 Task: Find connections with filter location Lancing with filter topic #covid19with filter profile language Spanish with filter current company M Moser Associates with filter school Barkatullah Vishwavidyalaya with filter industry Chiropractors with filter service category Computer Networking with filter keywords title Camera Operator
Action: Mouse moved to (599, 57)
Screenshot: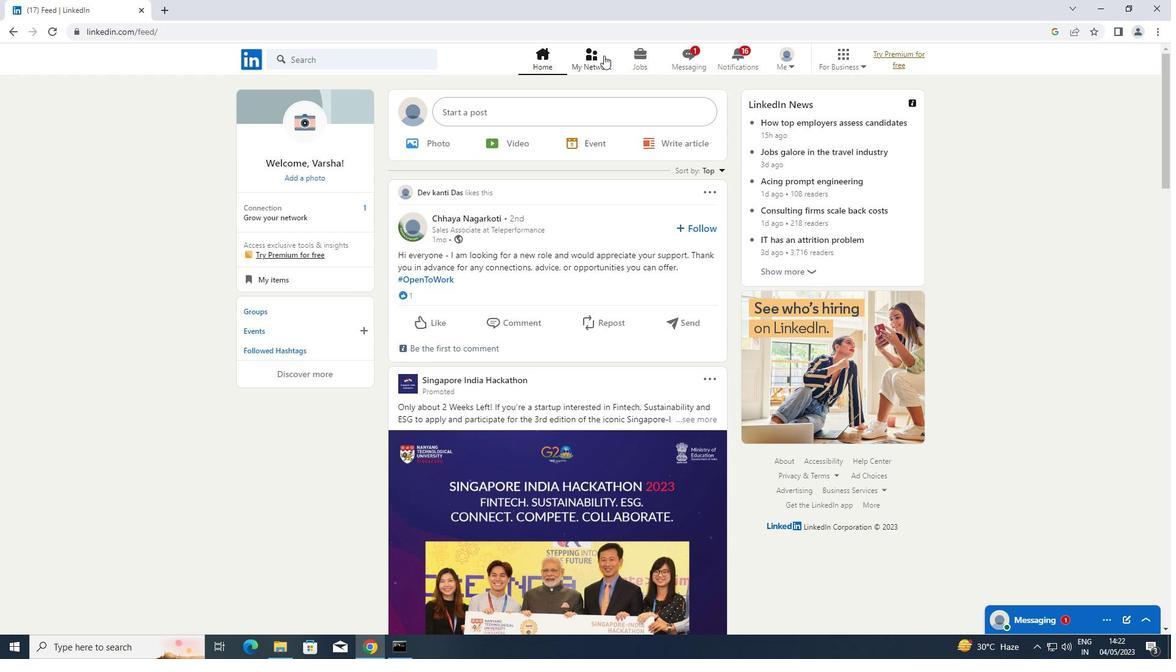 
Action: Mouse pressed left at (599, 57)
Screenshot: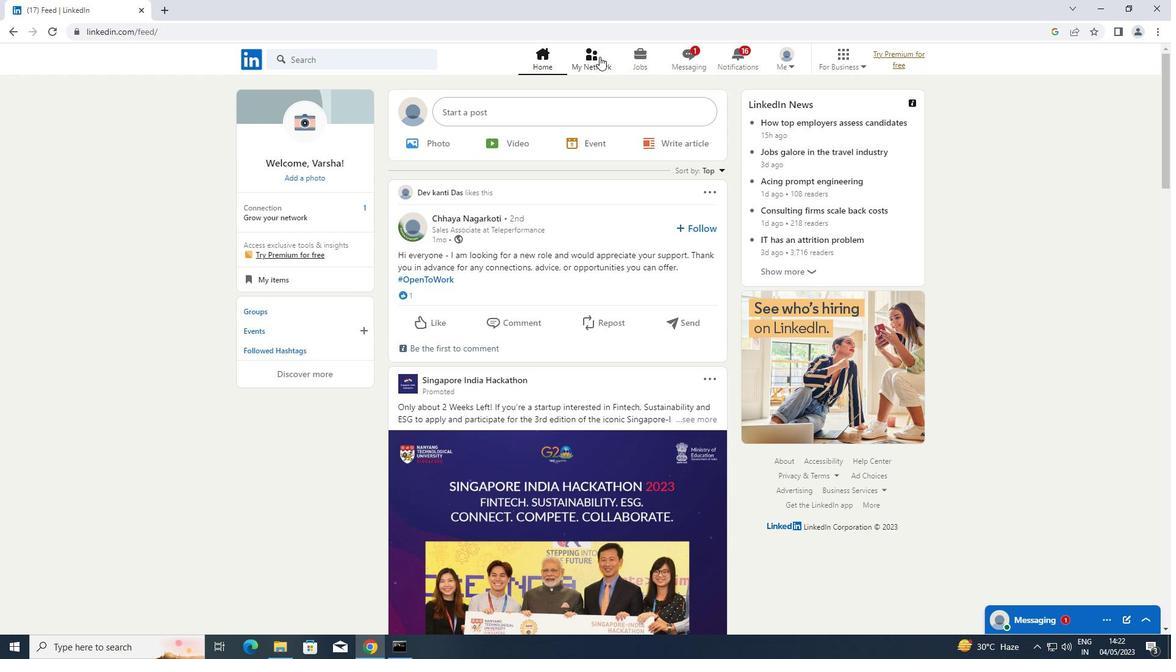 
Action: Mouse moved to (313, 124)
Screenshot: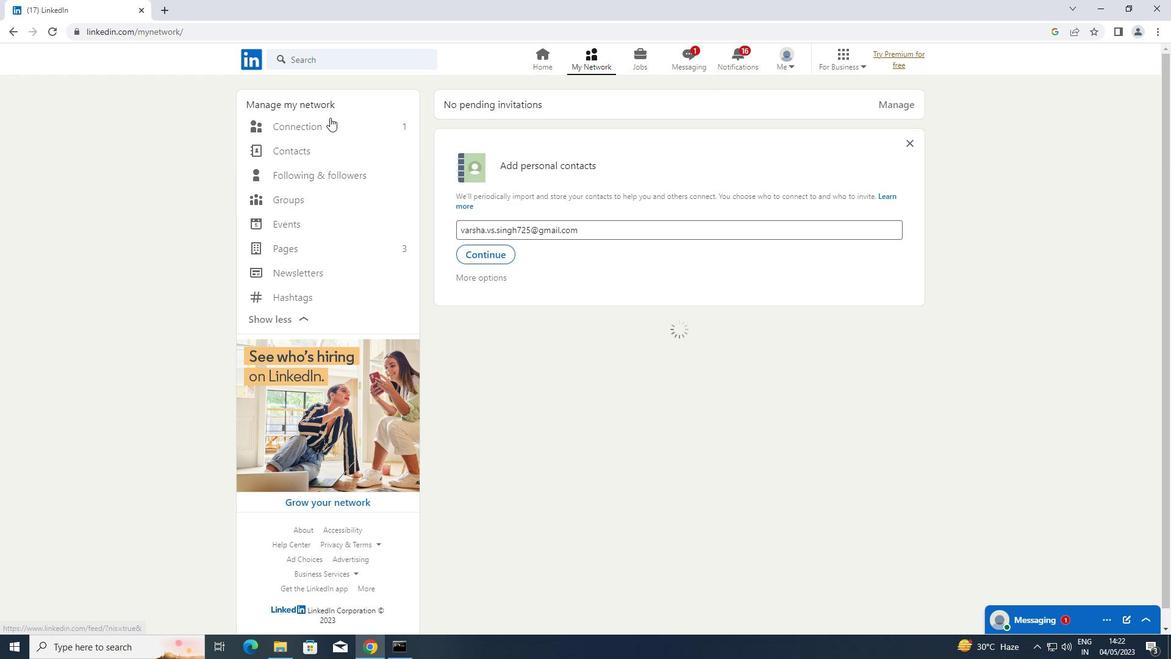 
Action: Mouse pressed left at (313, 124)
Screenshot: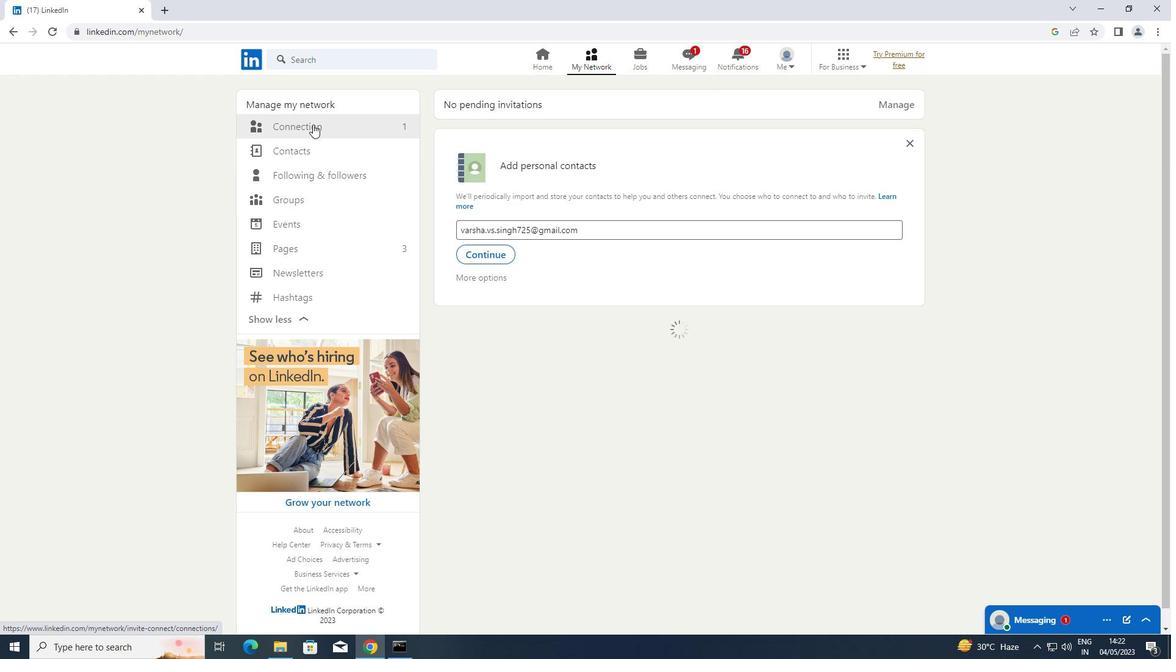 
Action: Mouse moved to (680, 126)
Screenshot: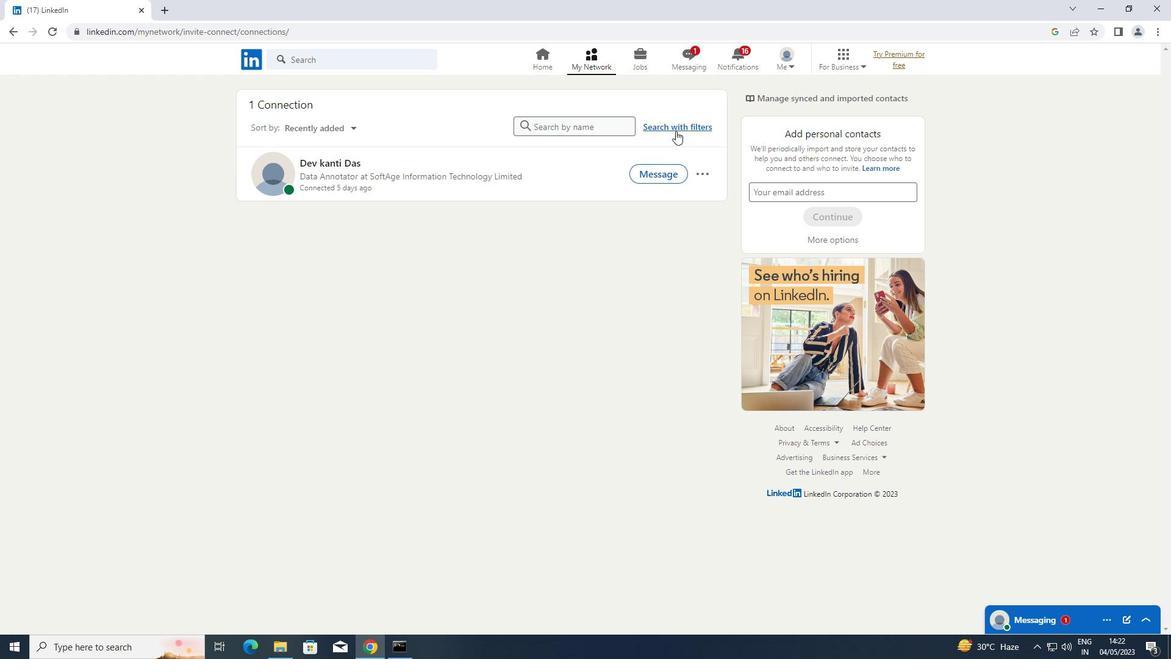 
Action: Mouse pressed left at (680, 126)
Screenshot: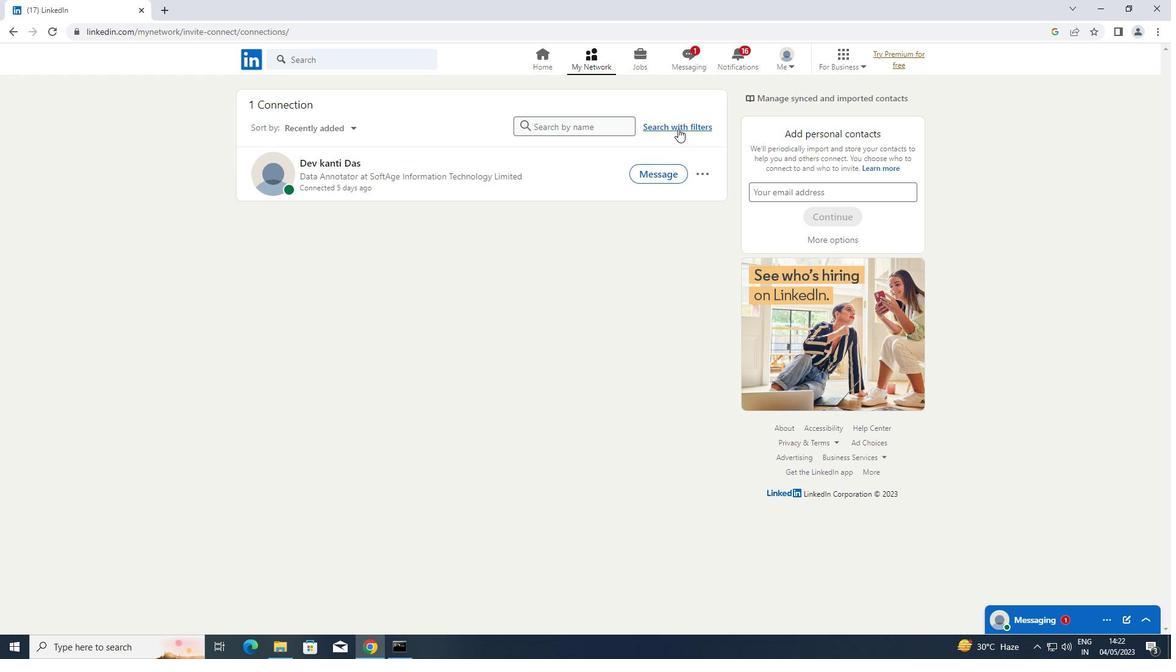 
Action: Mouse moved to (616, 86)
Screenshot: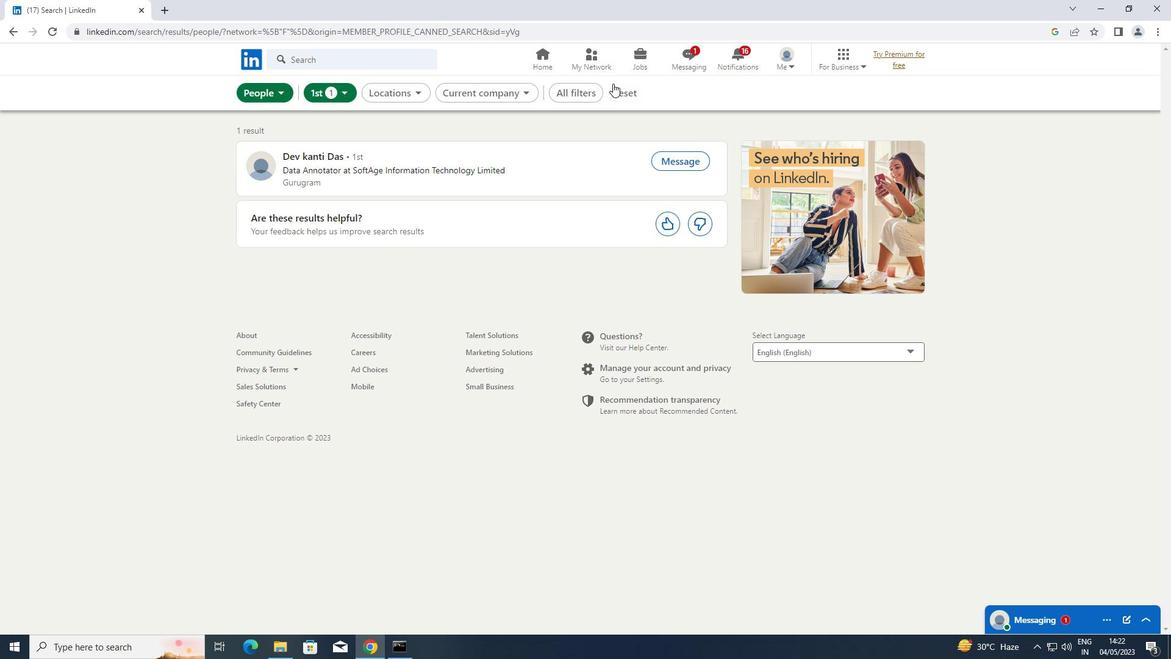 
Action: Mouse pressed left at (616, 86)
Screenshot: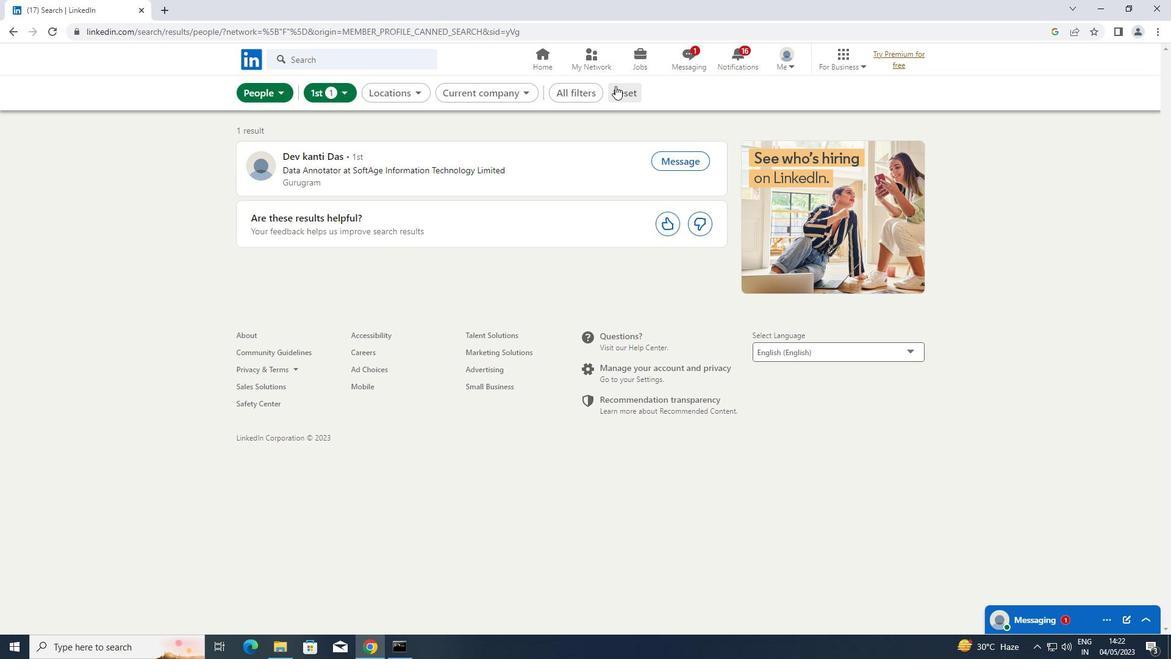 
Action: Mouse moved to (605, 90)
Screenshot: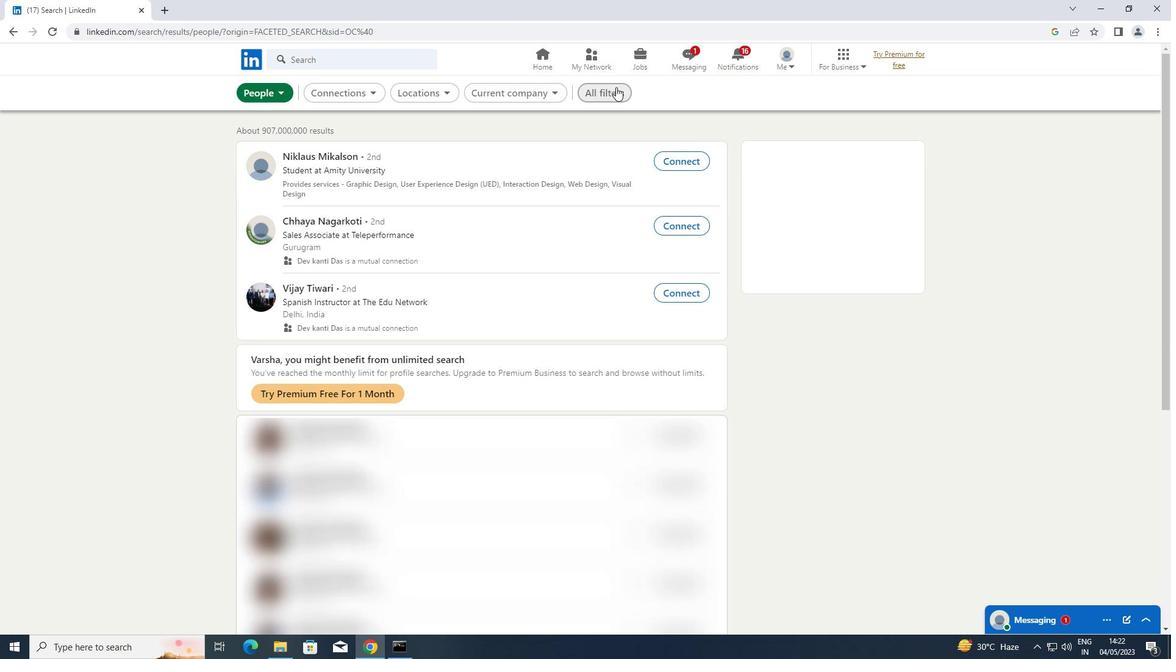 
Action: Mouse pressed left at (605, 90)
Screenshot: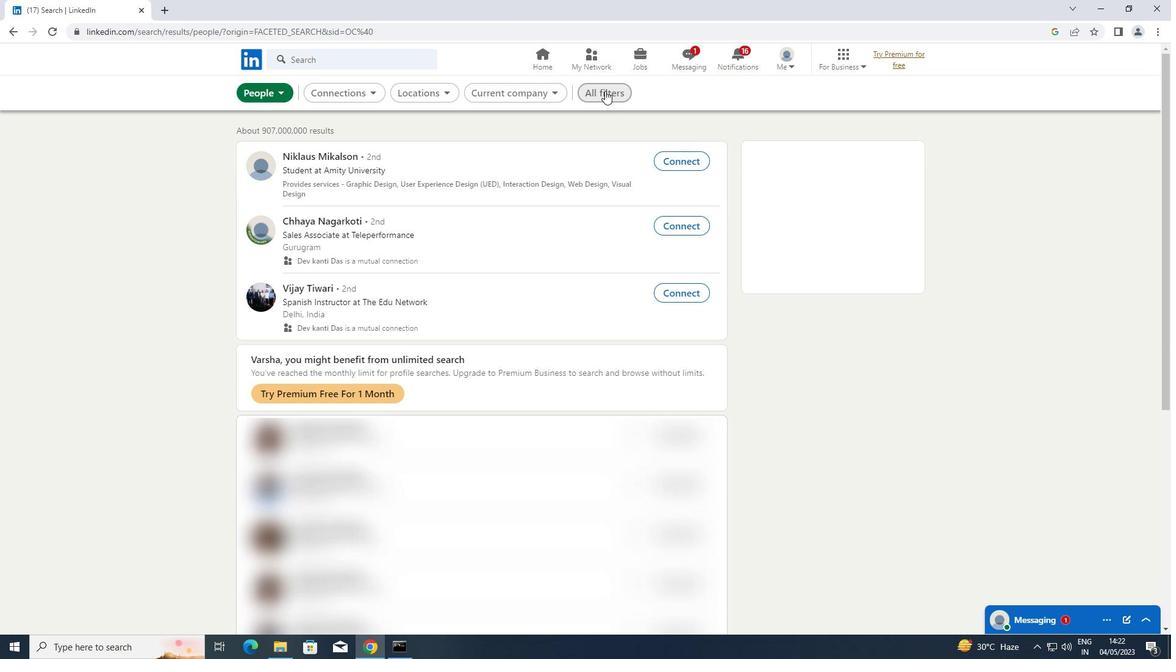 
Action: Mouse moved to (962, 325)
Screenshot: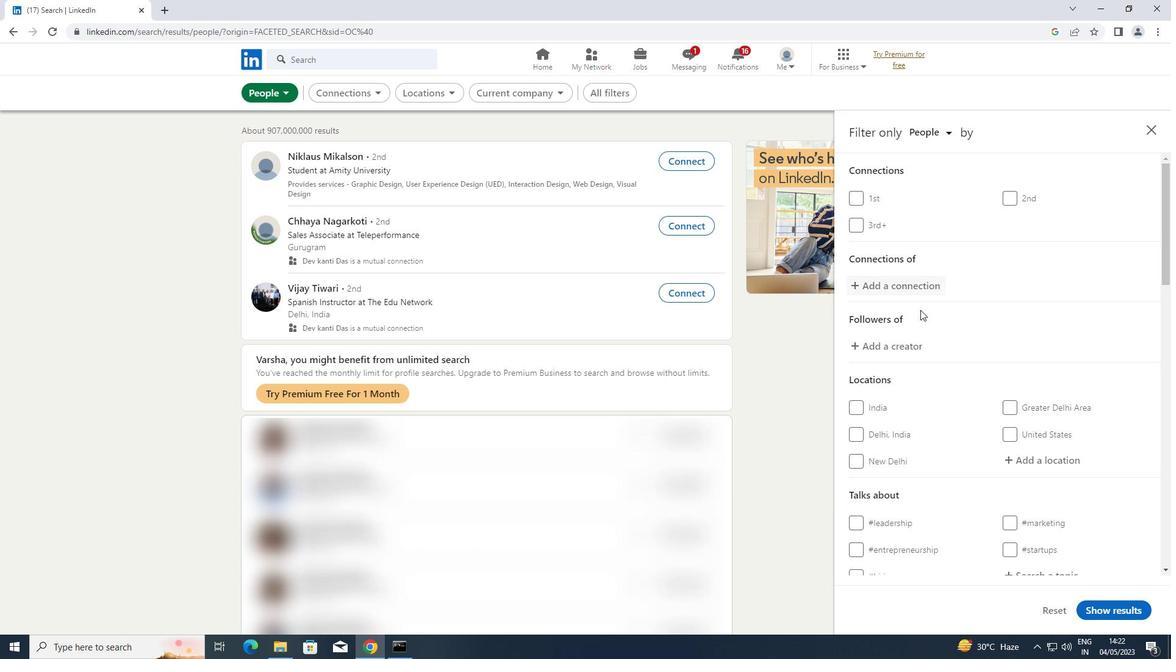 
Action: Mouse scrolled (962, 325) with delta (0, 0)
Screenshot: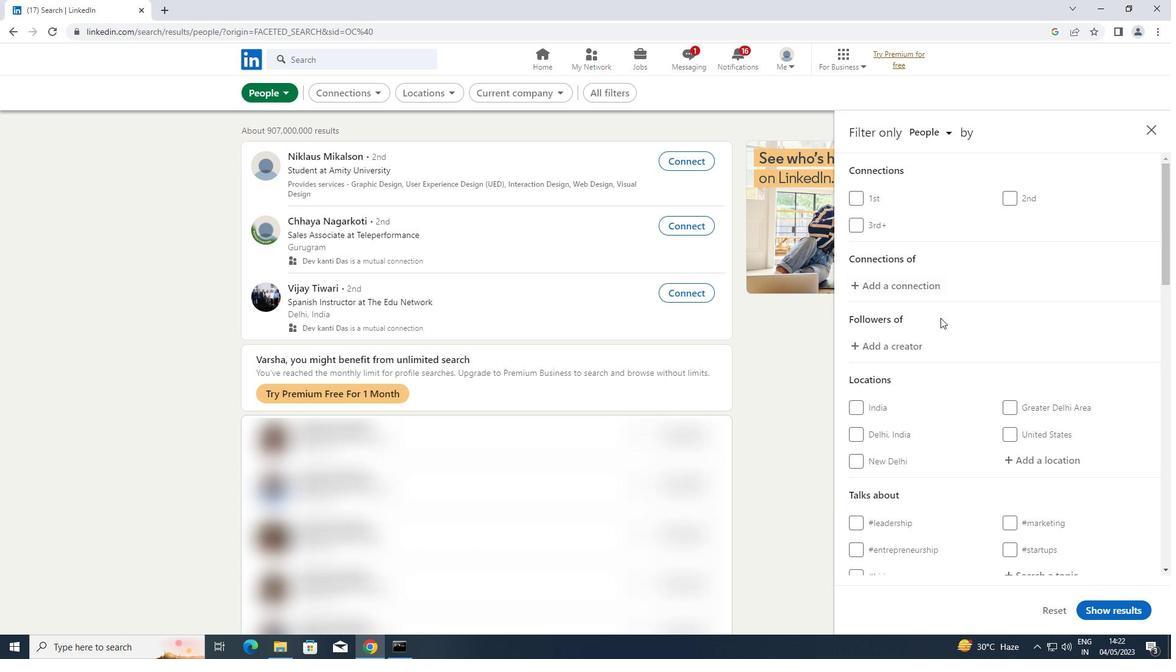 
Action: Mouse scrolled (962, 325) with delta (0, 0)
Screenshot: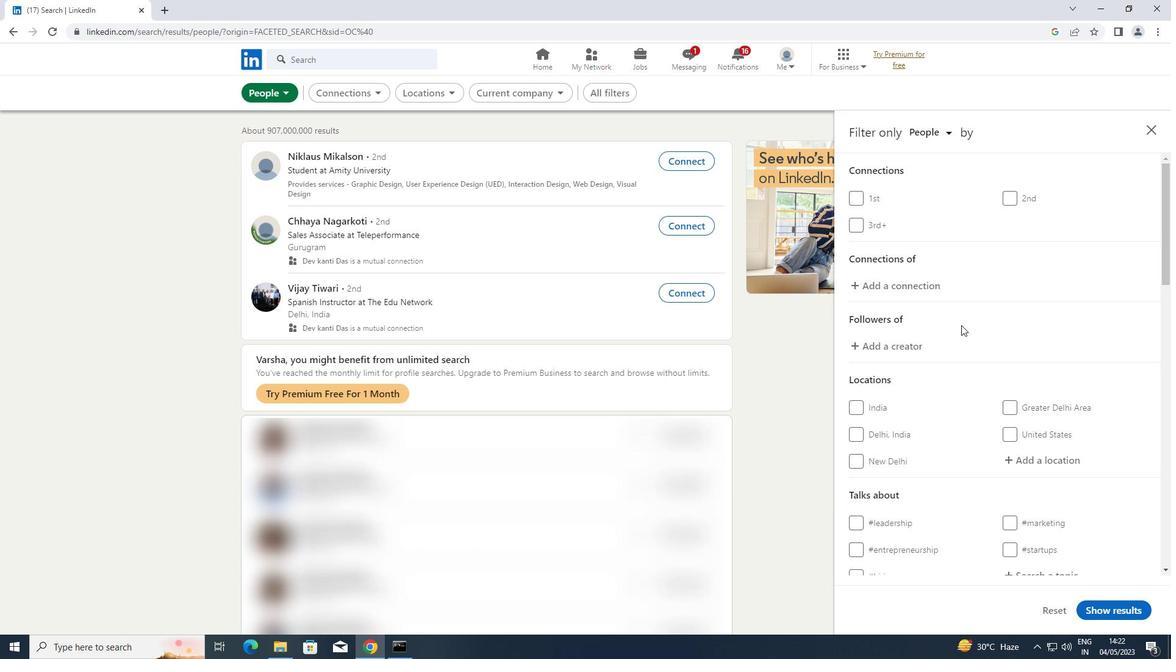 
Action: Mouse moved to (1032, 337)
Screenshot: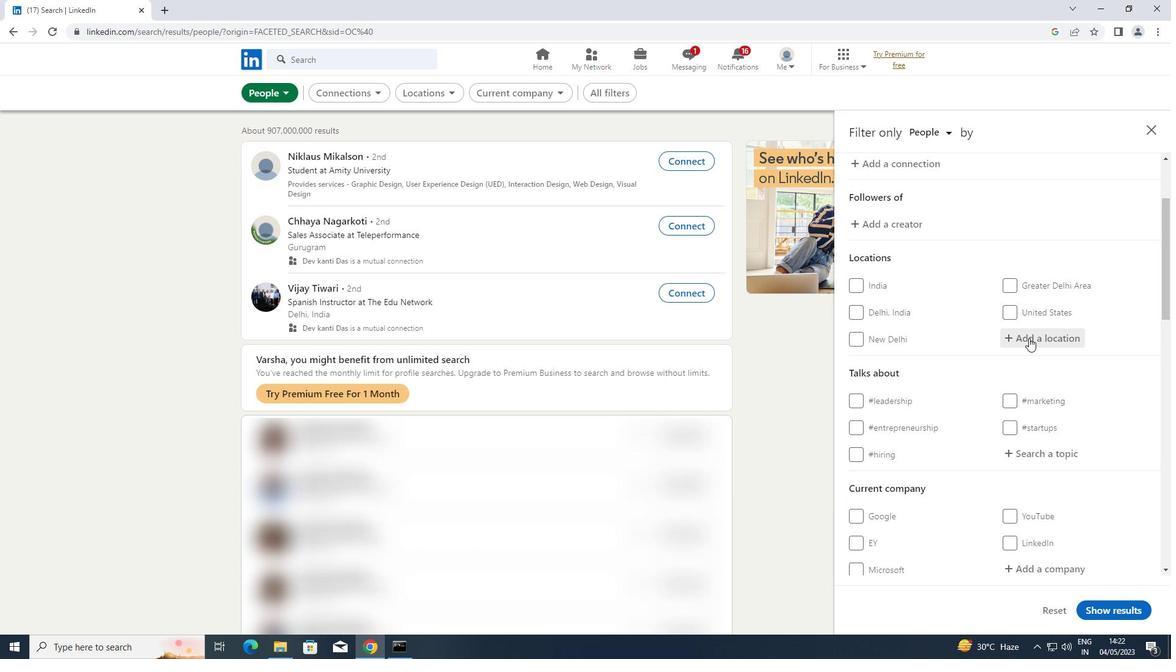 
Action: Mouse pressed left at (1032, 337)
Screenshot: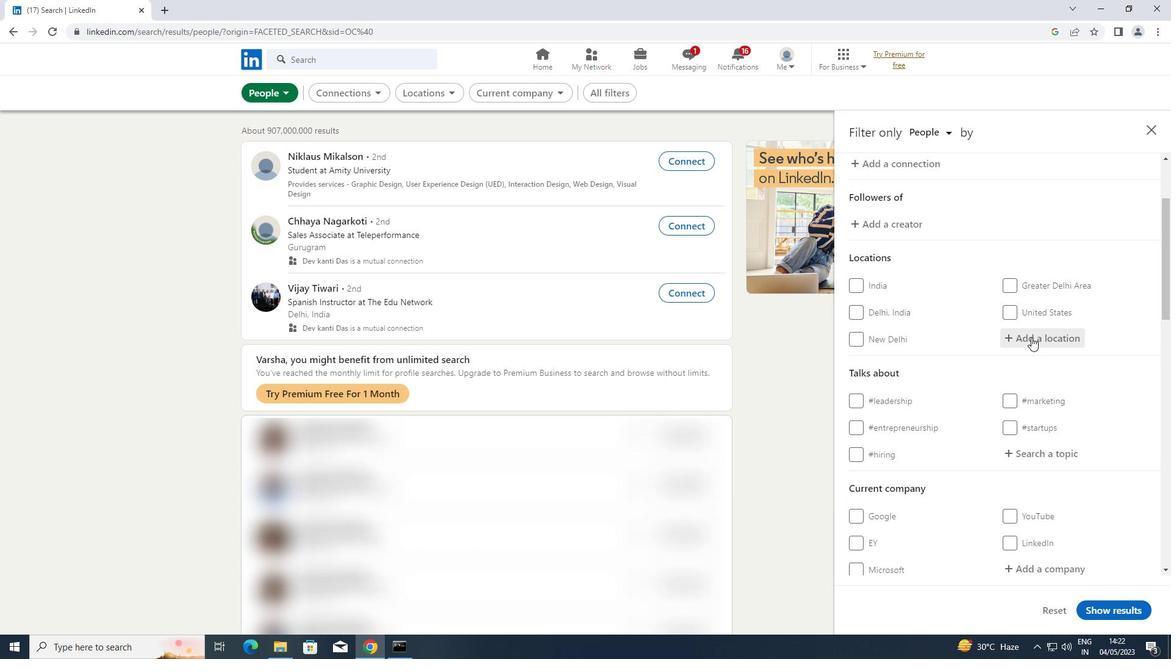 
Action: Key pressed <Key.shift>LANCING<Key.enter>
Screenshot: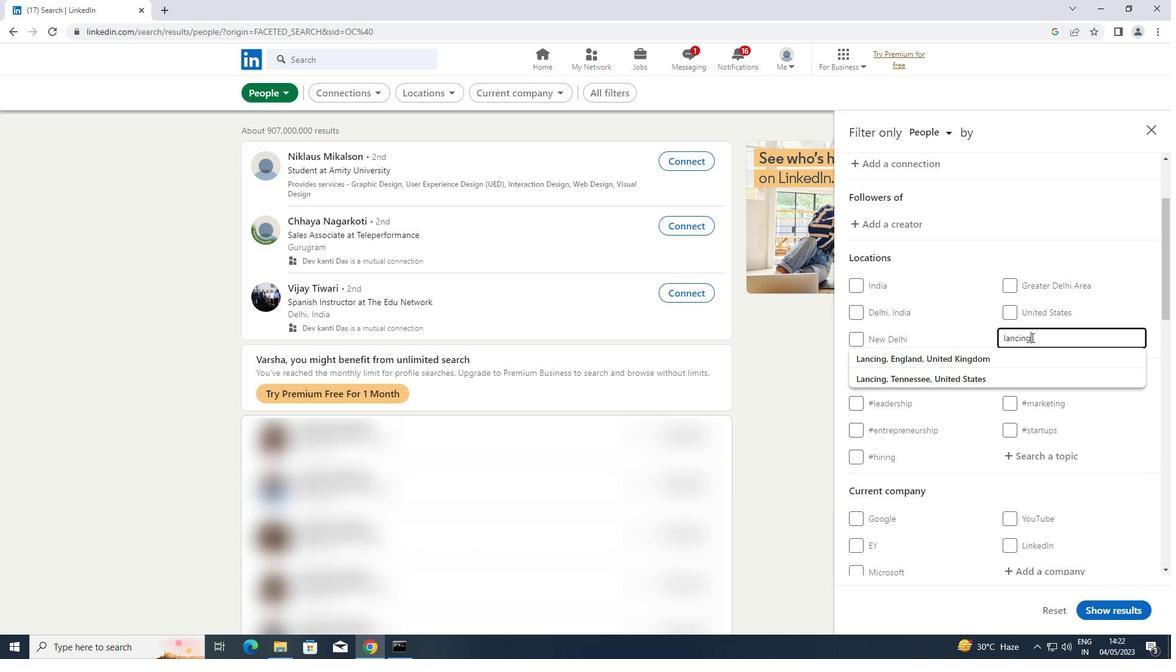 
Action: Mouse moved to (1049, 453)
Screenshot: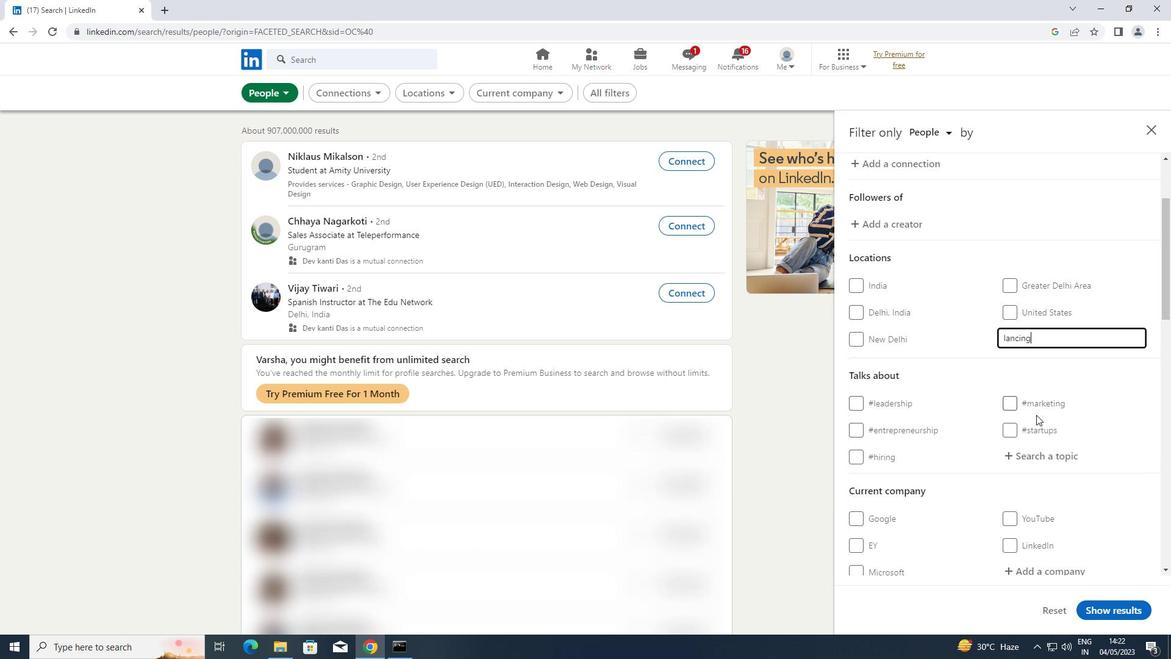 
Action: Mouse pressed left at (1049, 453)
Screenshot: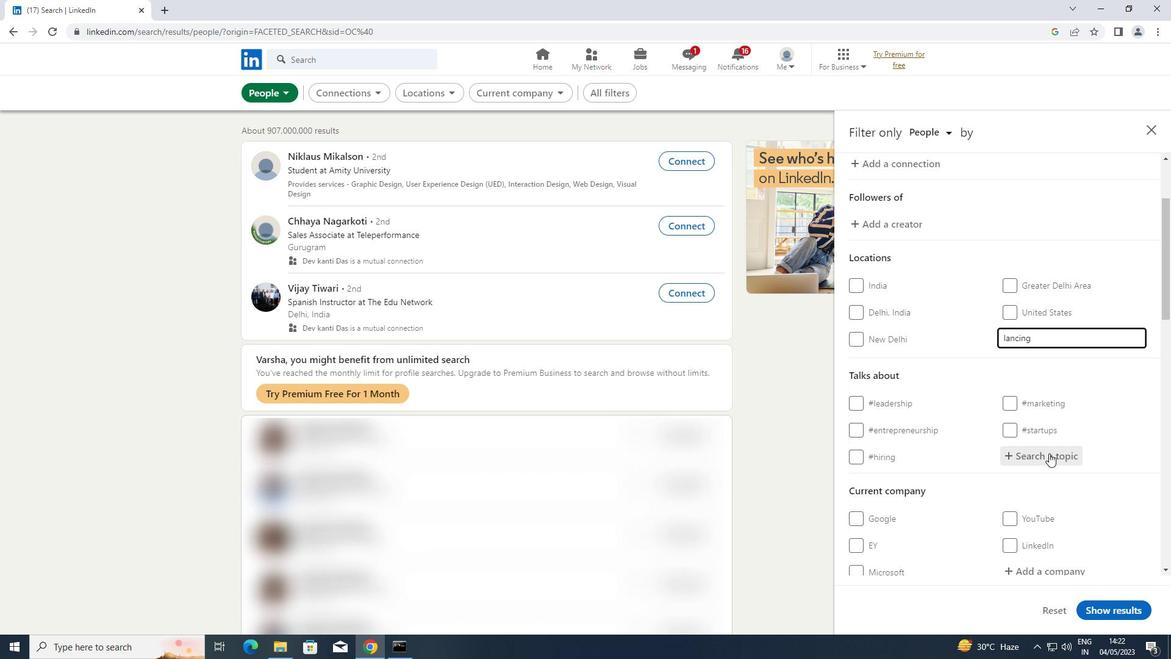 
Action: Key pressed COVID19
Screenshot: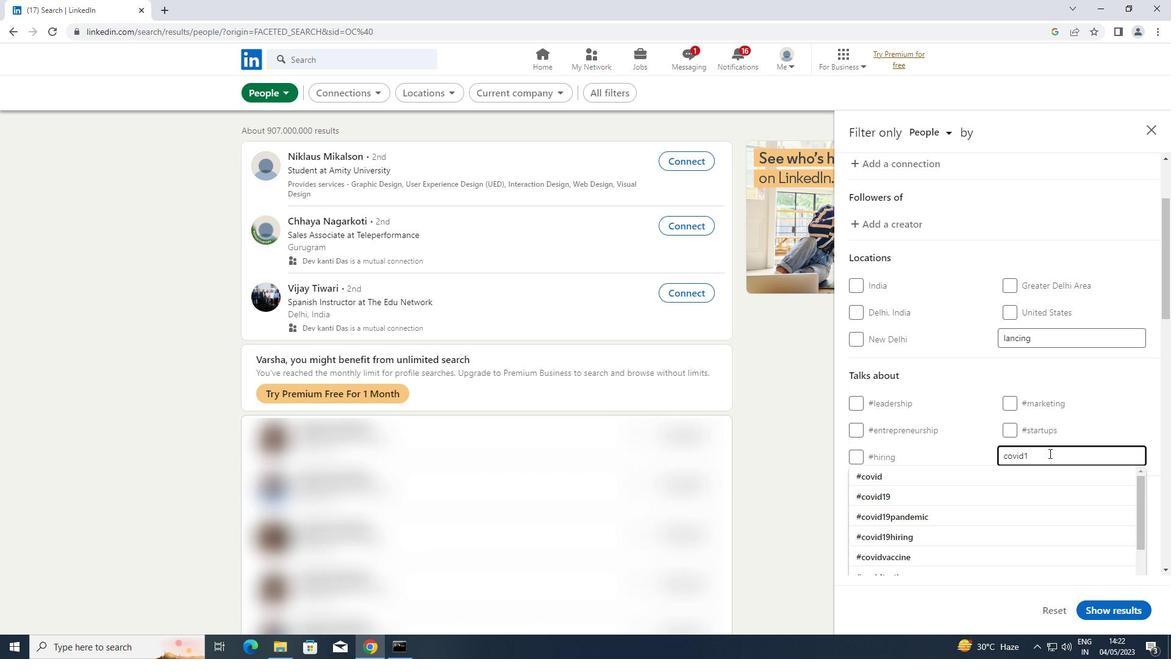 
Action: Mouse moved to (931, 477)
Screenshot: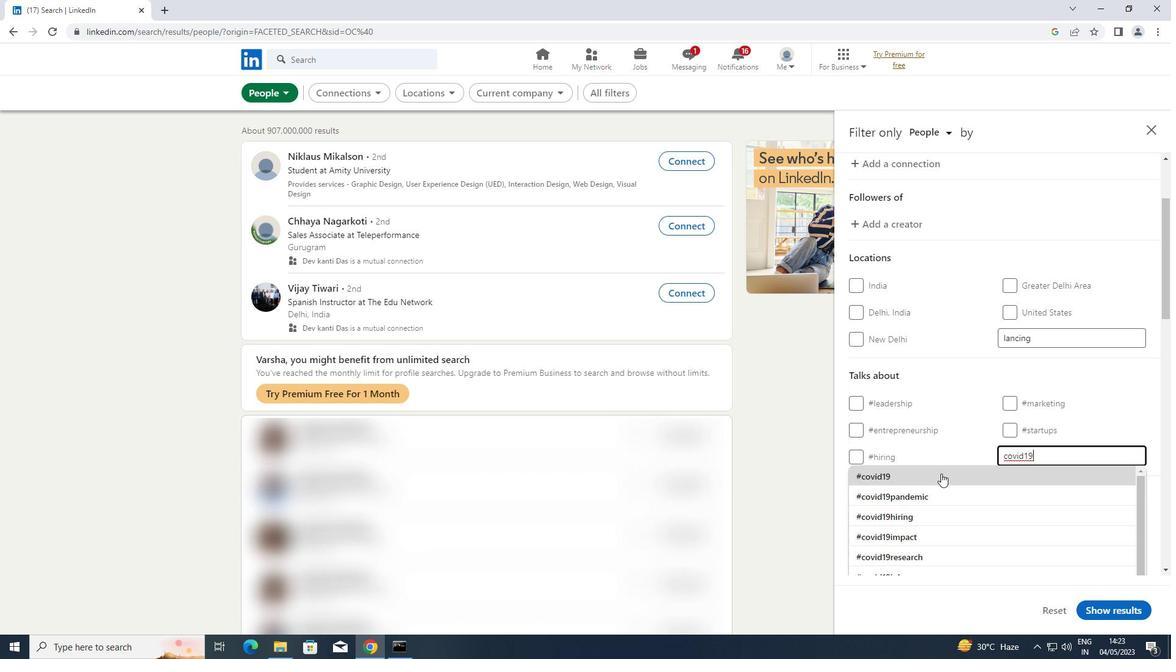 
Action: Mouse pressed left at (931, 477)
Screenshot: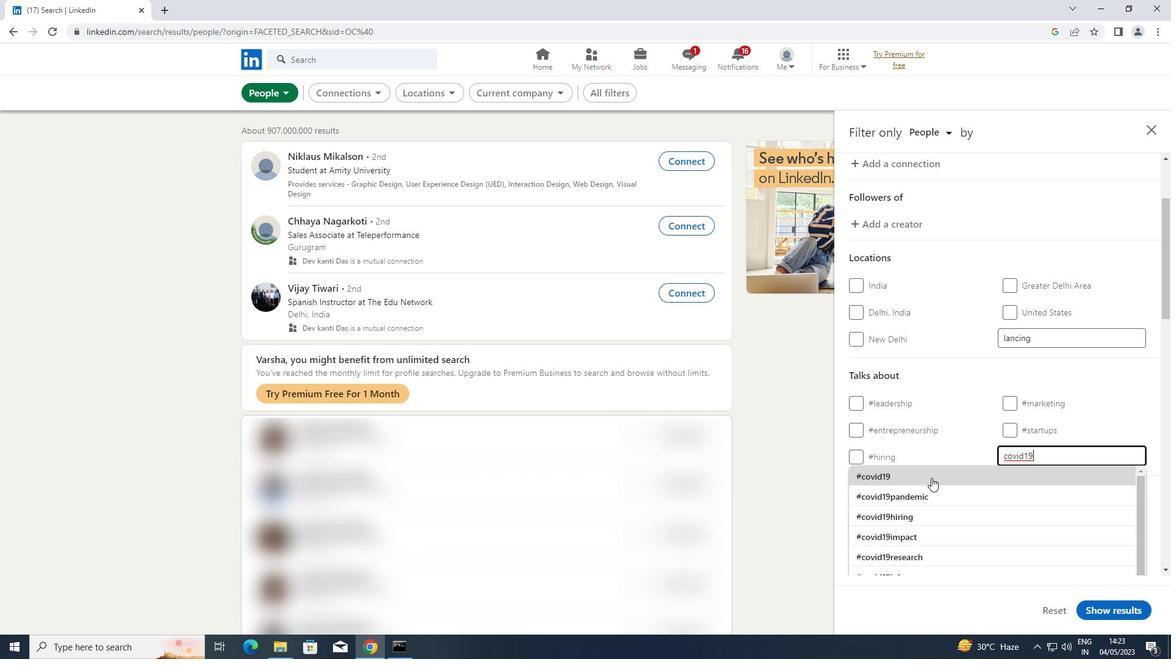 
Action: Mouse scrolled (931, 477) with delta (0, 0)
Screenshot: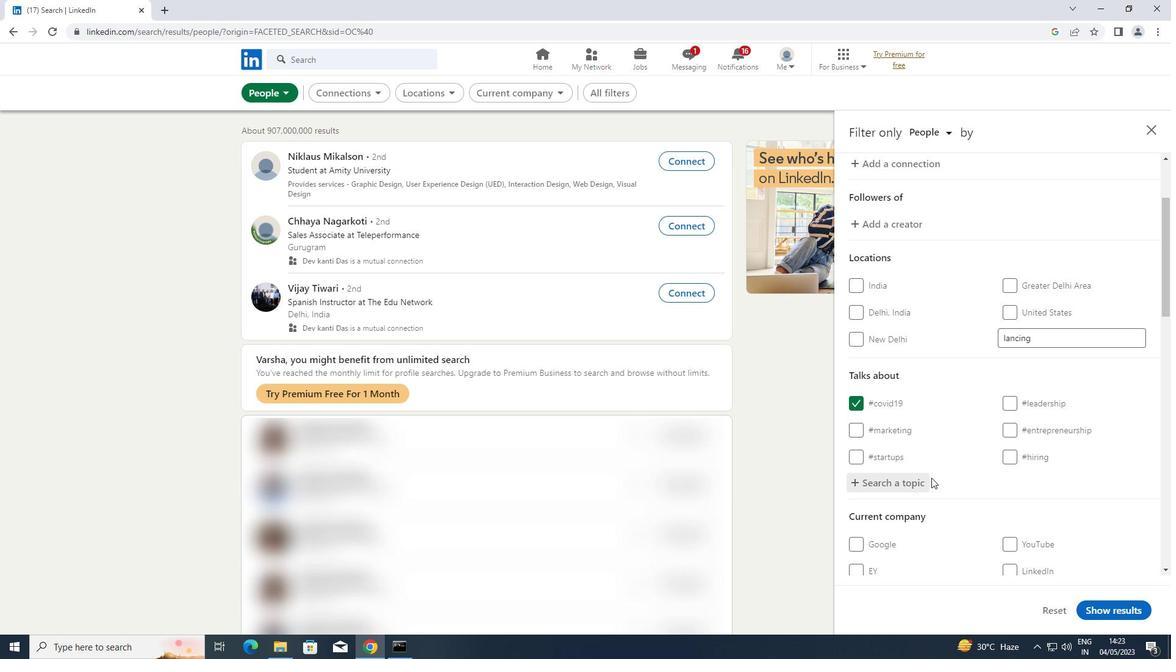 
Action: Mouse scrolled (931, 477) with delta (0, 0)
Screenshot: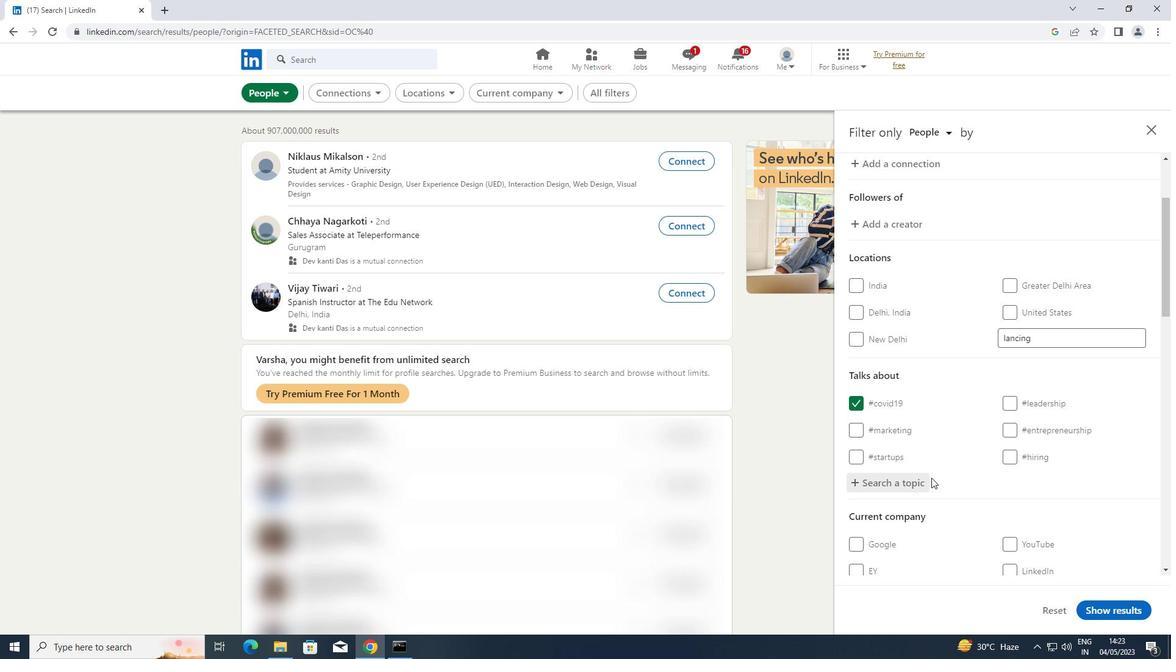 
Action: Mouse scrolled (931, 477) with delta (0, 0)
Screenshot: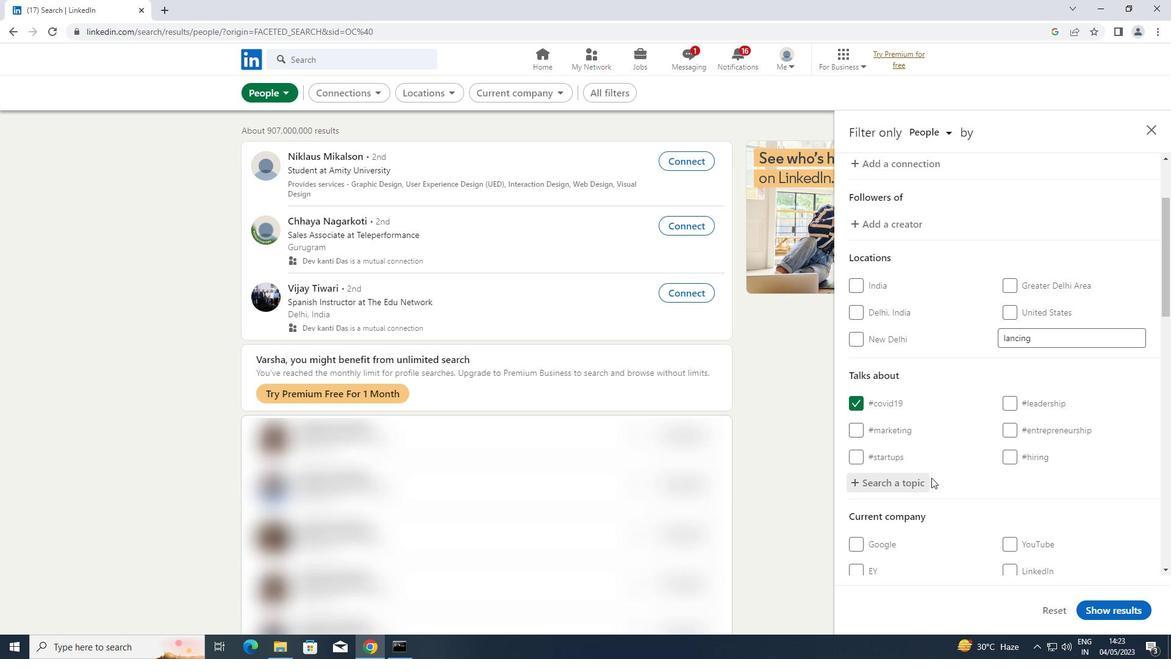 
Action: Mouse scrolled (931, 477) with delta (0, 0)
Screenshot: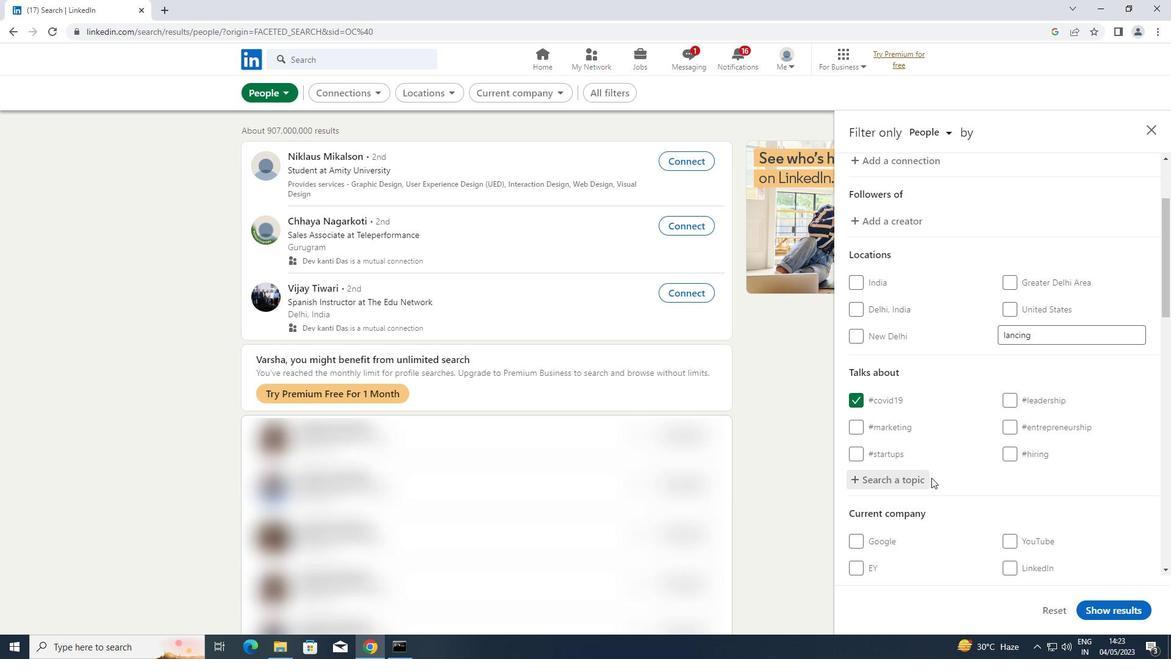 
Action: Mouse scrolled (931, 477) with delta (0, 0)
Screenshot: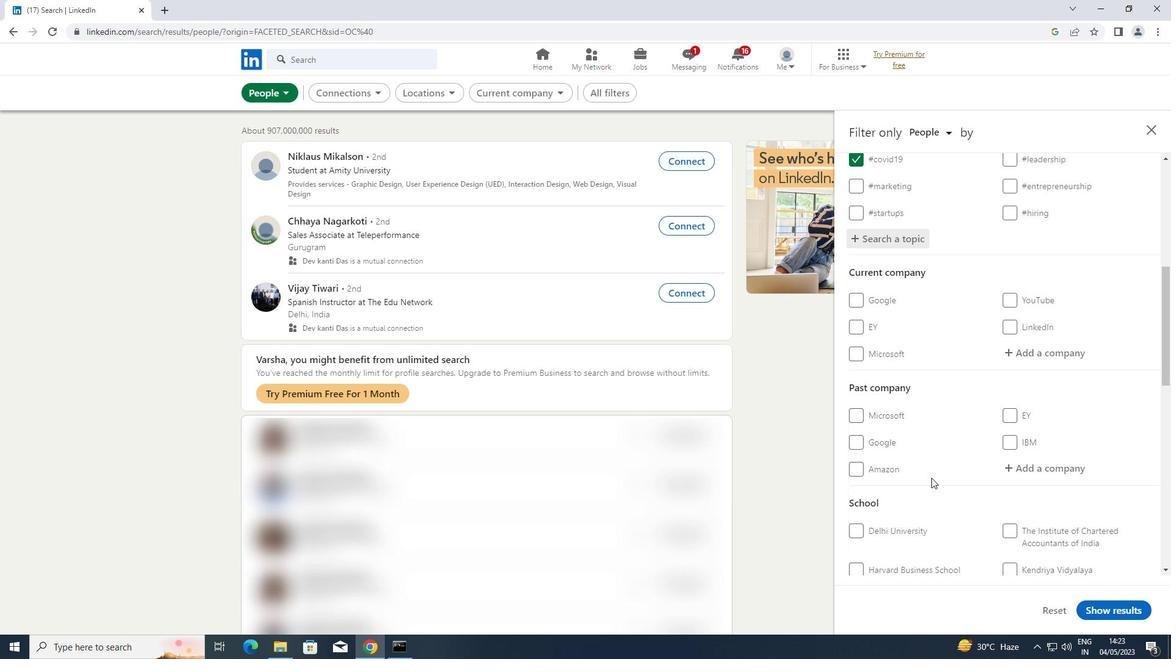 
Action: Mouse scrolled (931, 477) with delta (0, 0)
Screenshot: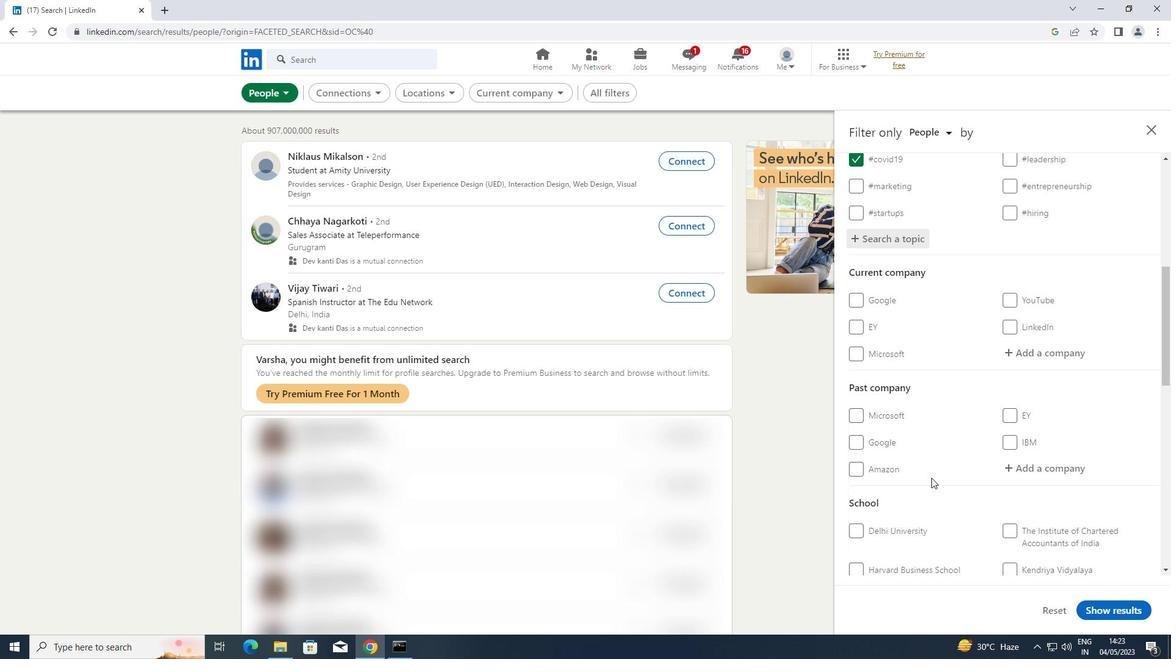 
Action: Mouse scrolled (931, 477) with delta (0, 0)
Screenshot: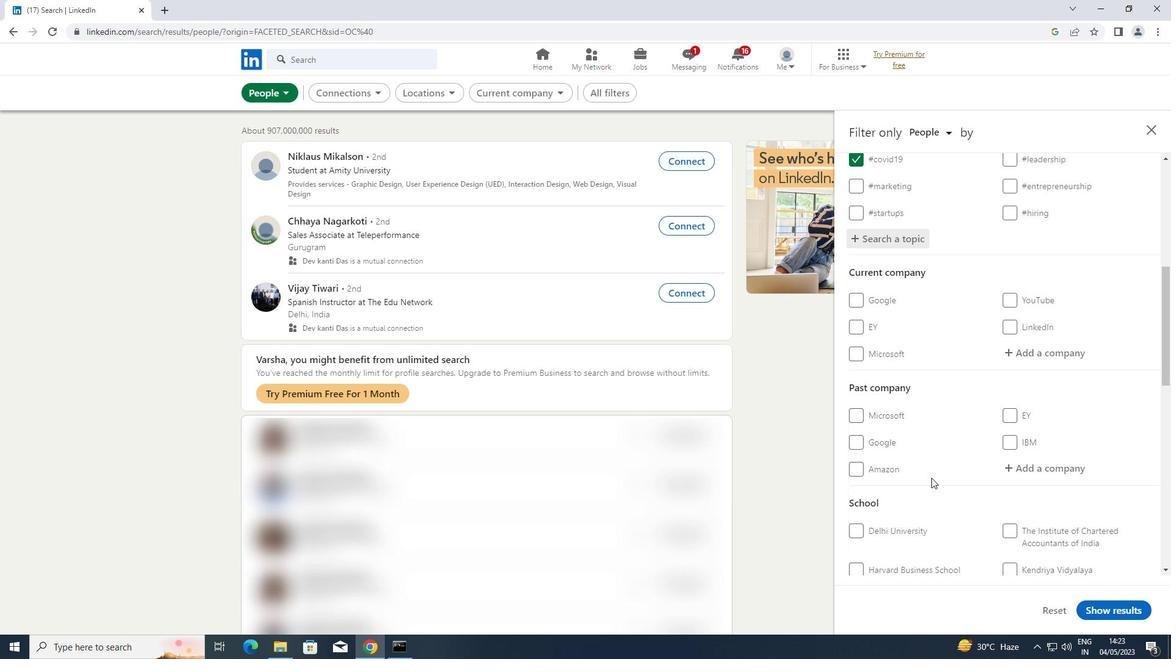 
Action: Mouse scrolled (931, 477) with delta (0, 0)
Screenshot: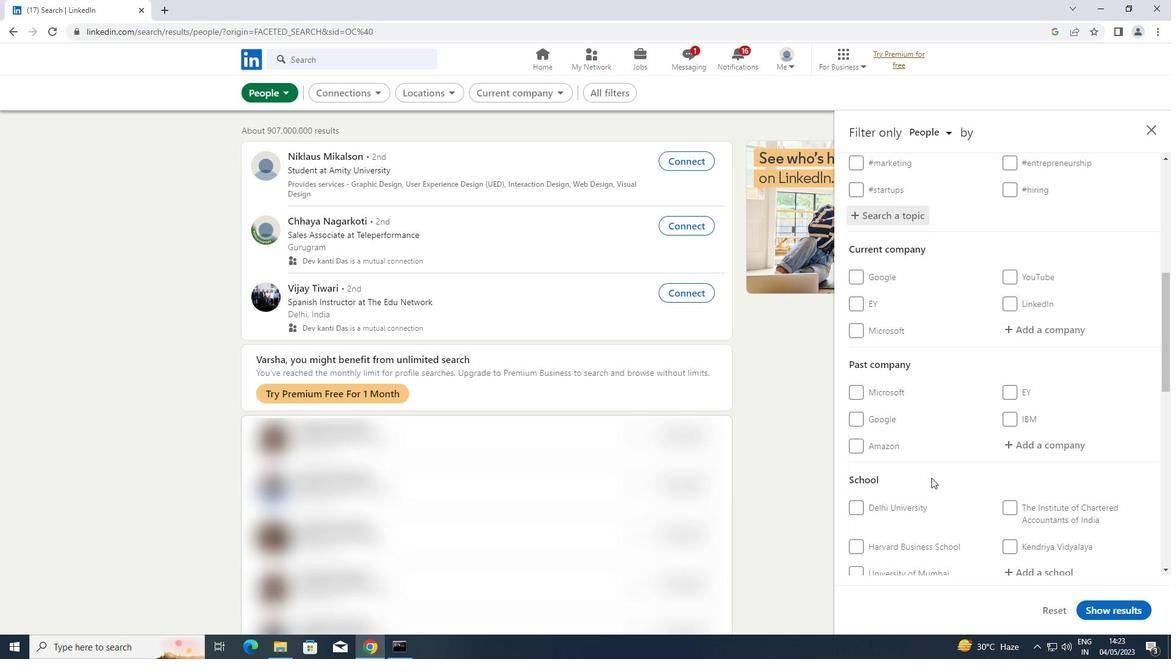 
Action: Mouse scrolled (931, 477) with delta (0, 0)
Screenshot: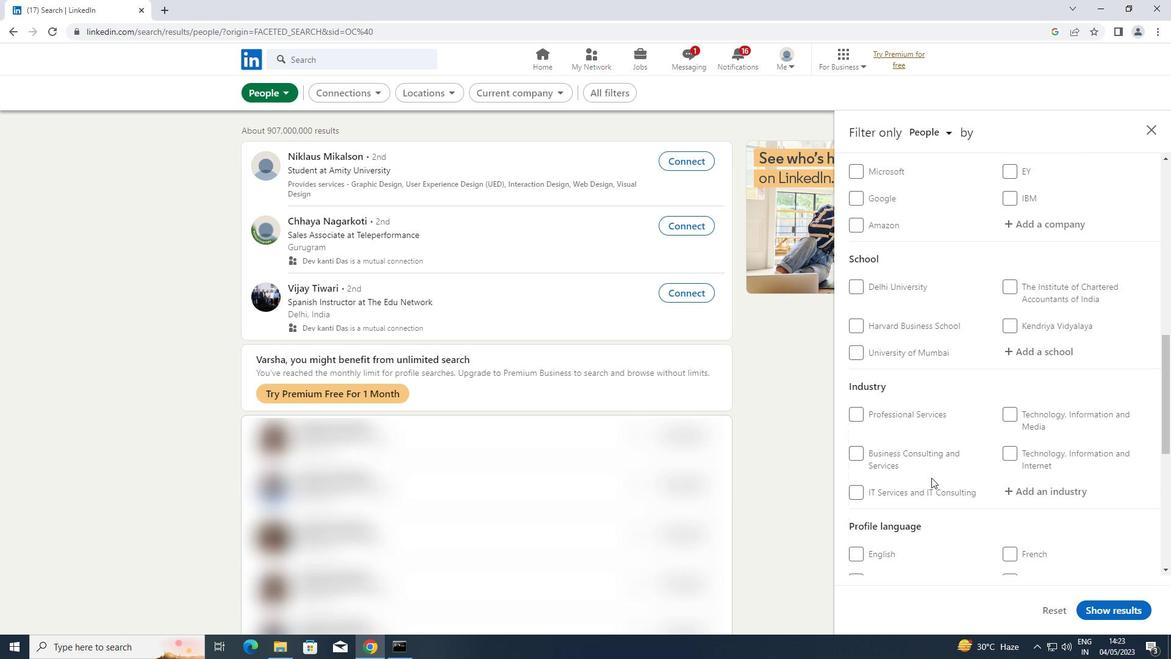 
Action: Mouse scrolled (931, 477) with delta (0, 0)
Screenshot: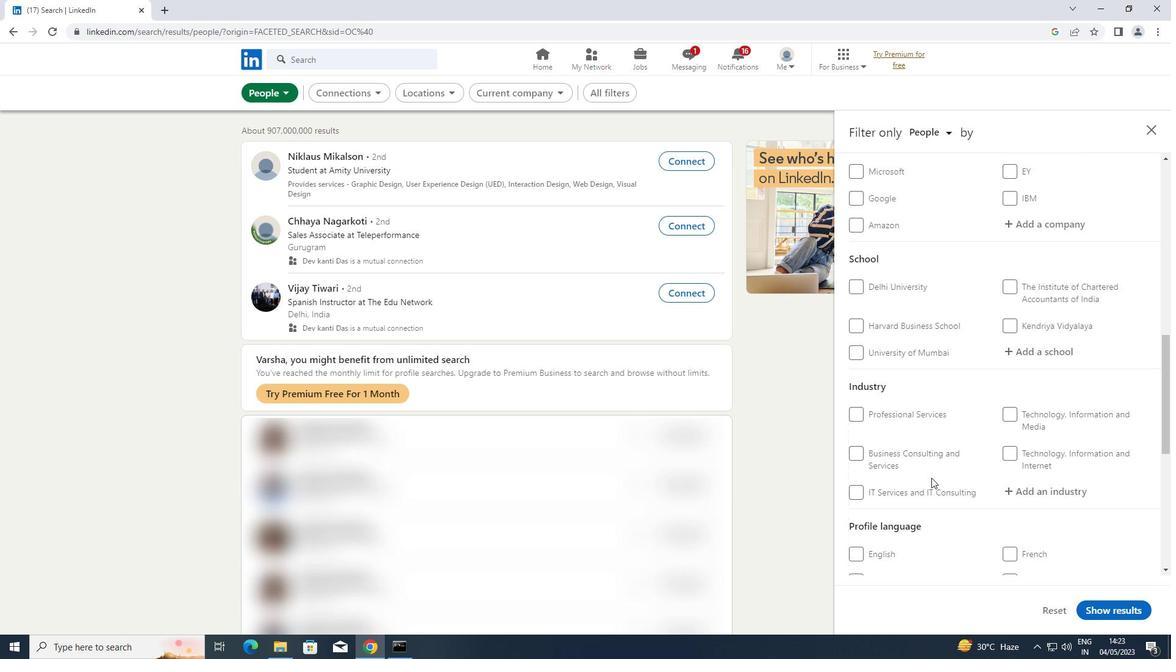 
Action: Mouse moved to (856, 463)
Screenshot: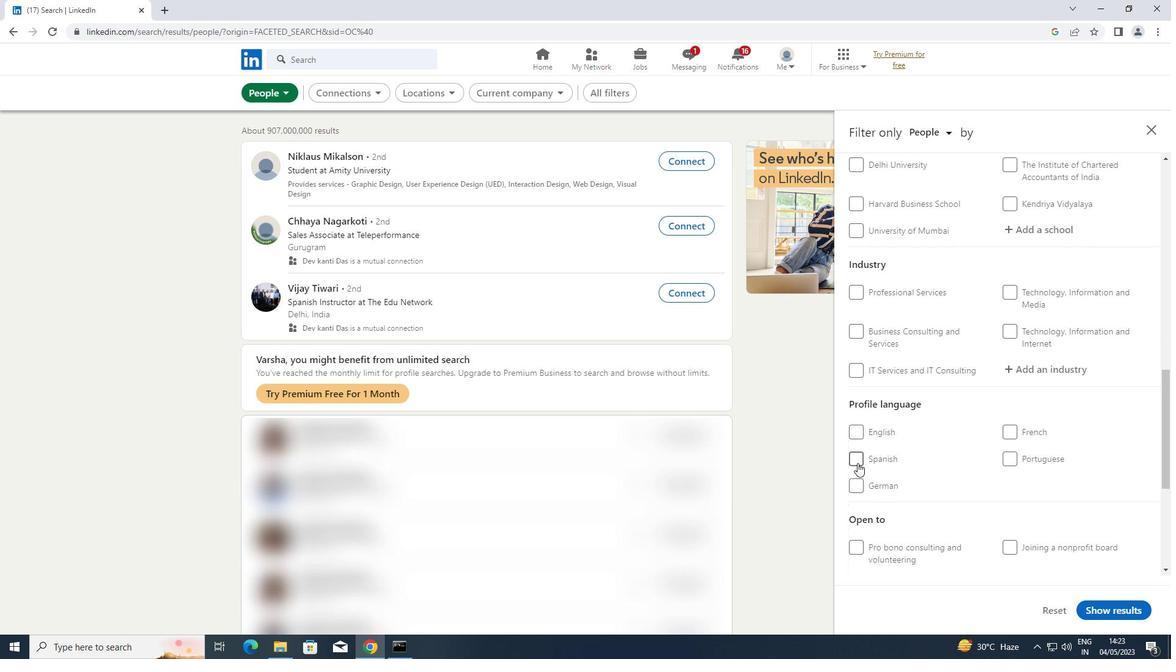 
Action: Mouse pressed left at (856, 463)
Screenshot: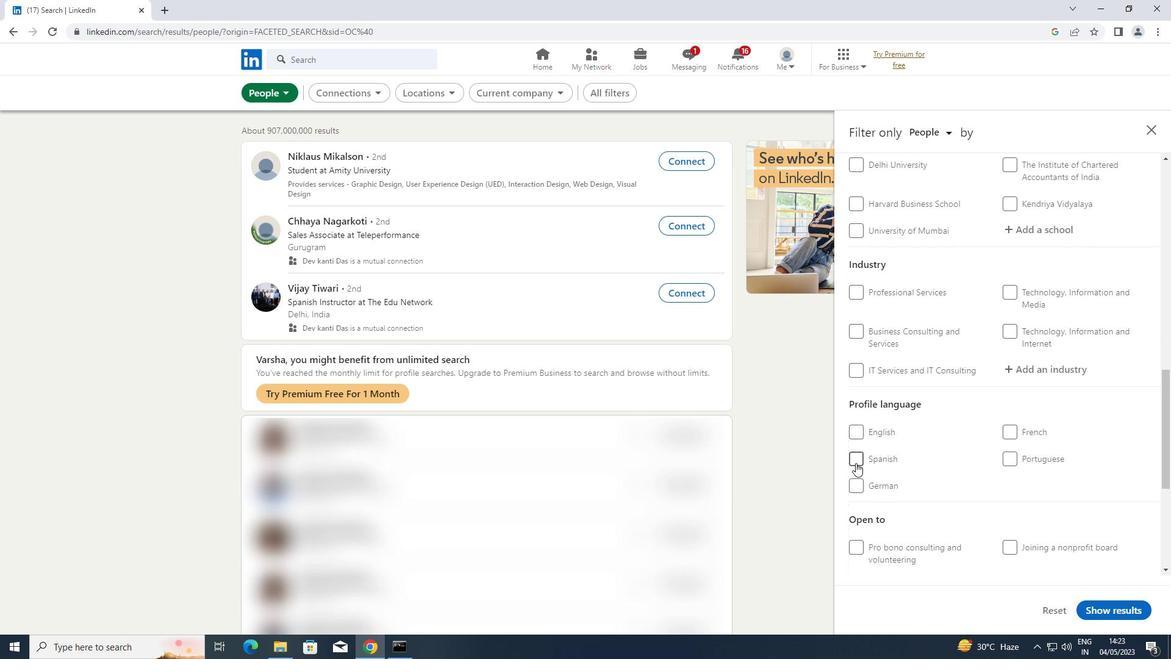 
Action: Mouse scrolled (856, 463) with delta (0, 0)
Screenshot: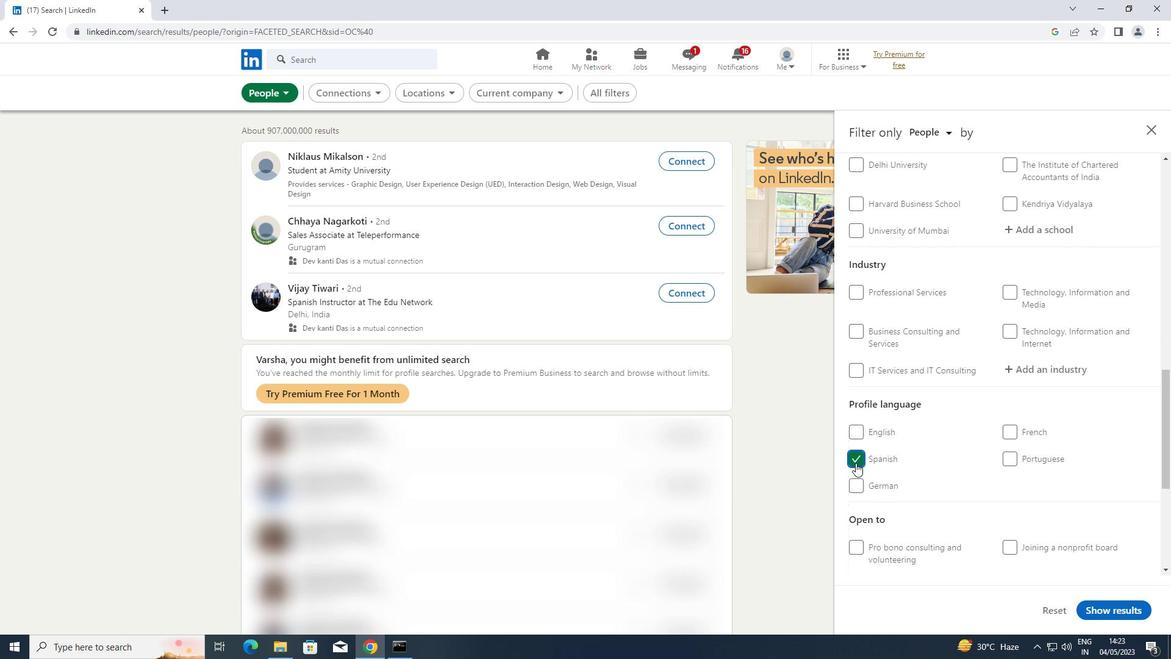 
Action: Mouse scrolled (856, 463) with delta (0, 0)
Screenshot: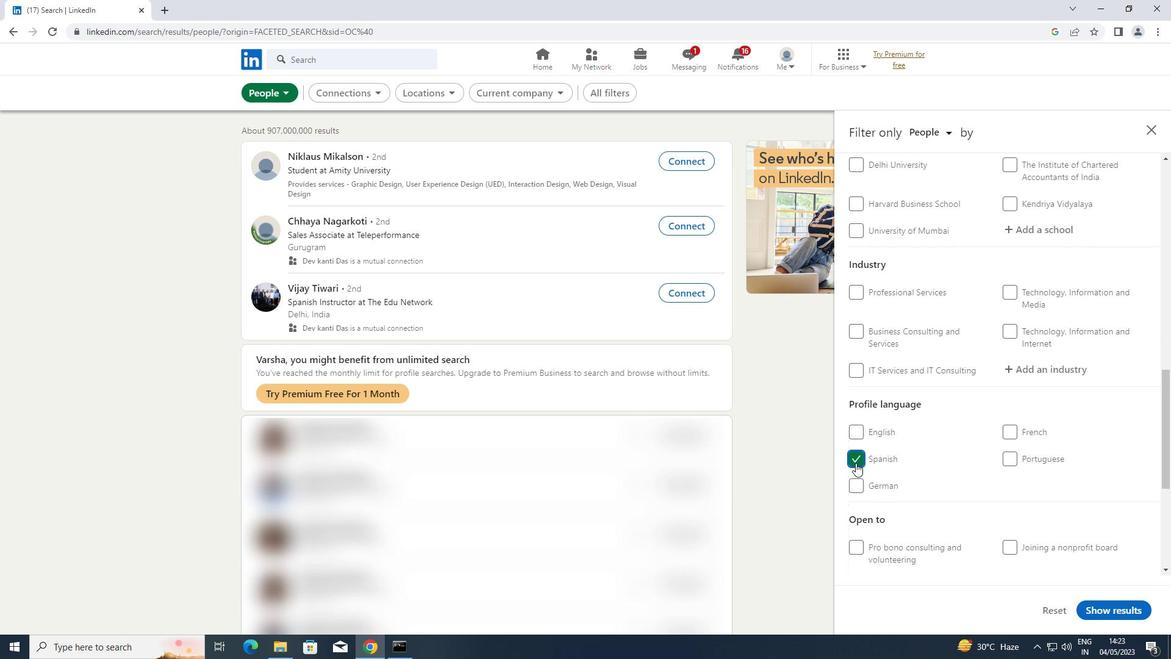 
Action: Mouse scrolled (856, 463) with delta (0, 0)
Screenshot: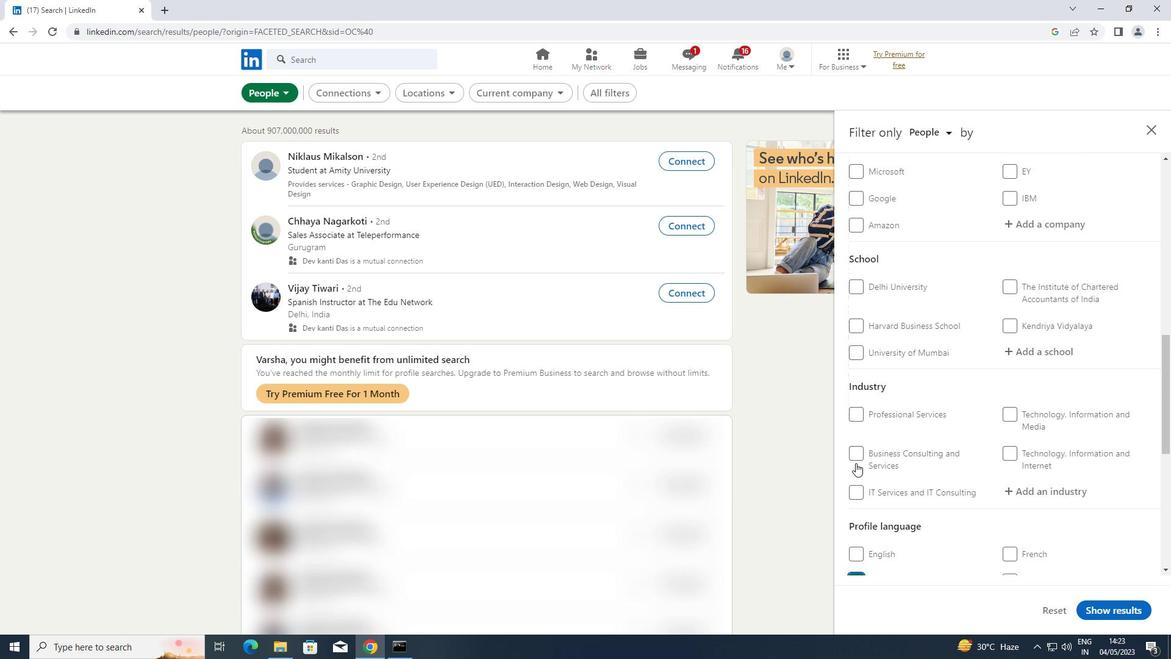 
Action: Mouse scrolled (856, 463) with delta (0, 0)
Screenshot: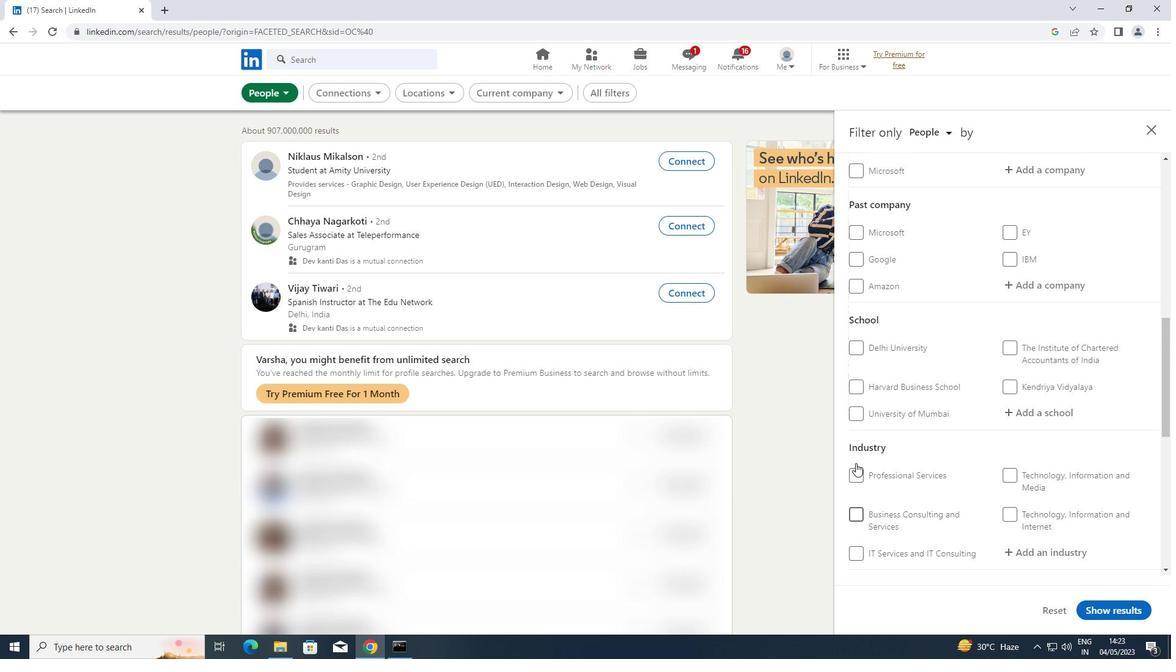 
Action: Mouse moved to (873, 449)
Screenshot: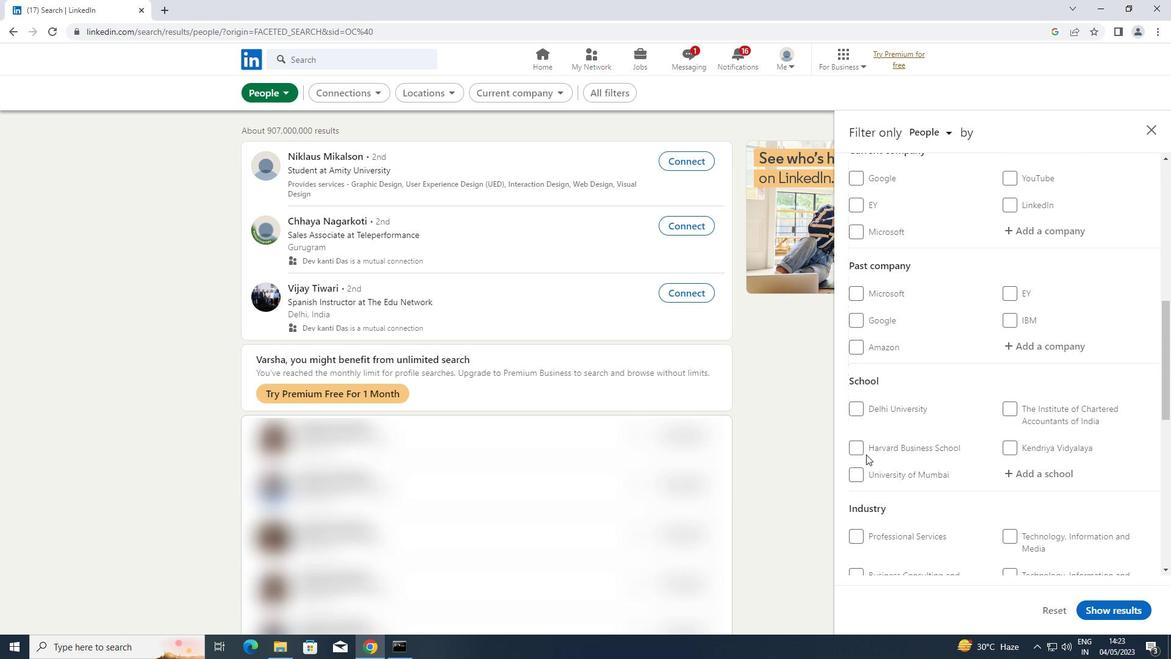 
Action: Mouse scrolled (873, 449) with delta (0, 0)
Screenshot: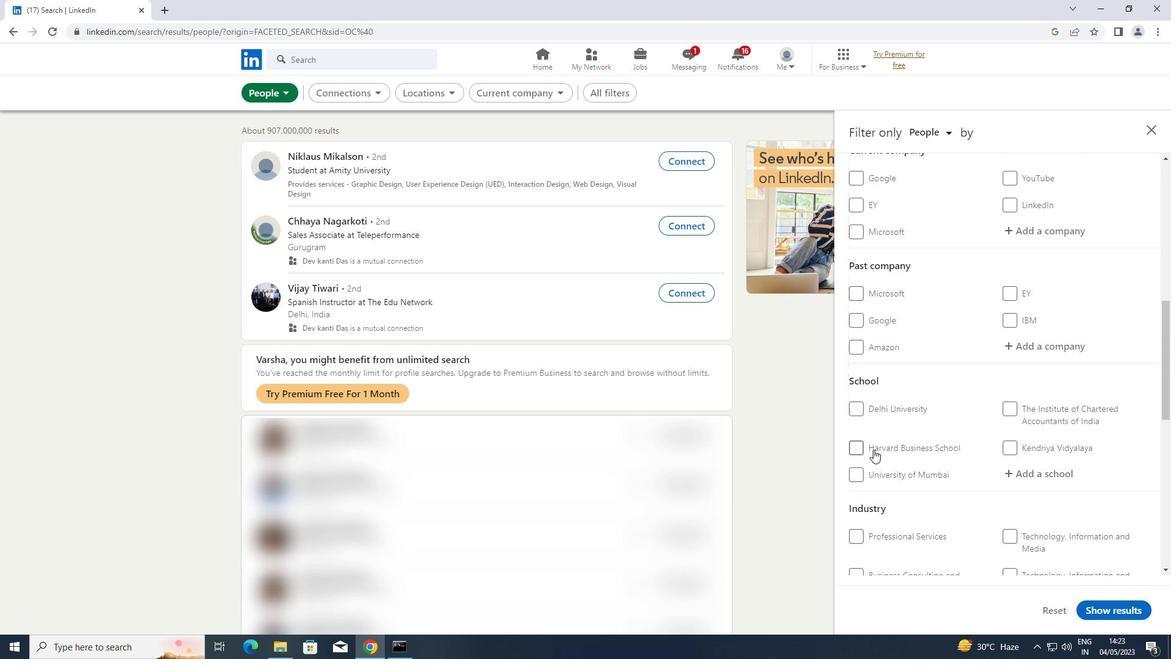 
Action: Mouse moved to (1075, 294)
Screenshot: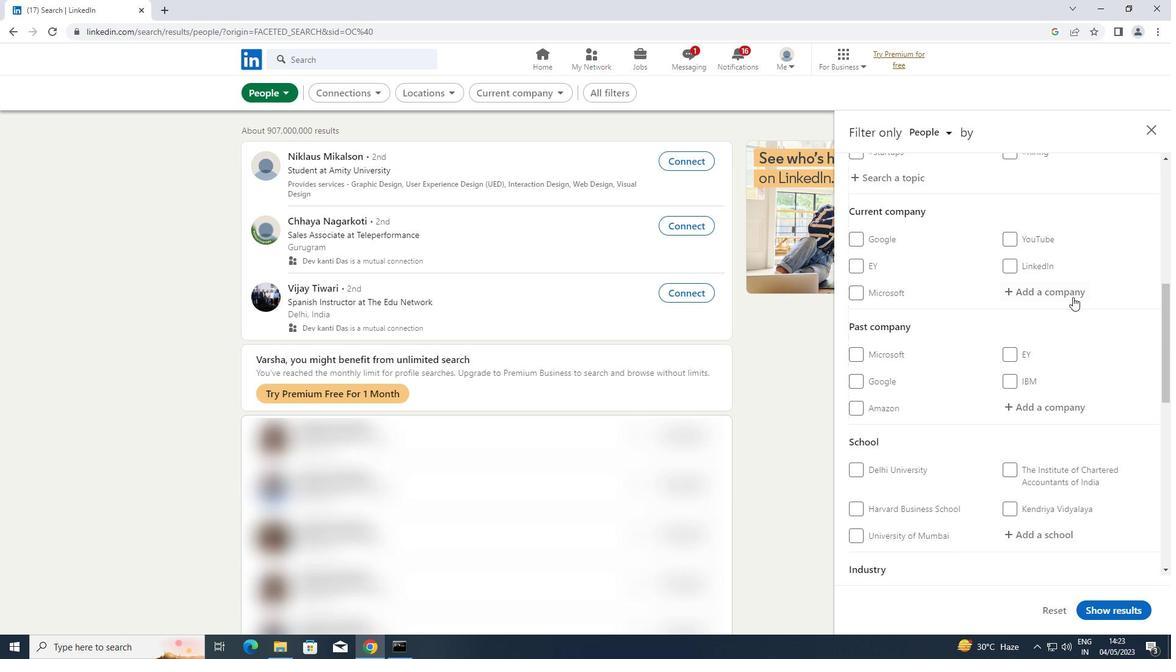
Action: Mouse pressed left at (1075, 294)
Screenshot: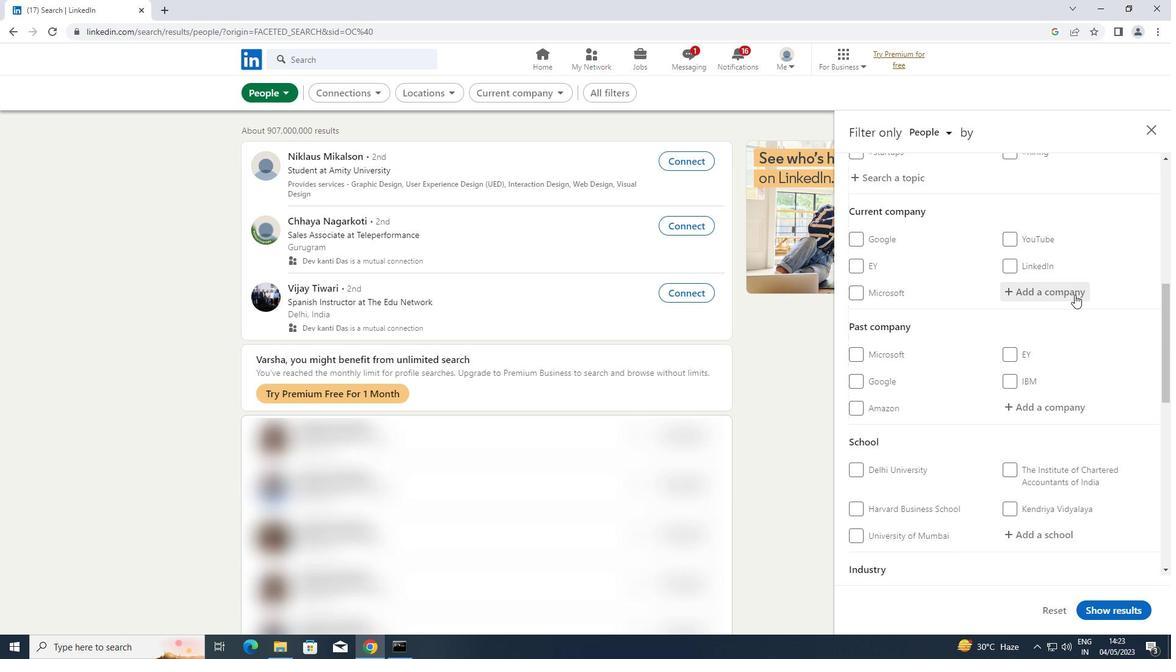 
Action: Key pressed <Key.shift>M<Key.space><Key.shift>MOSER
Screenshot: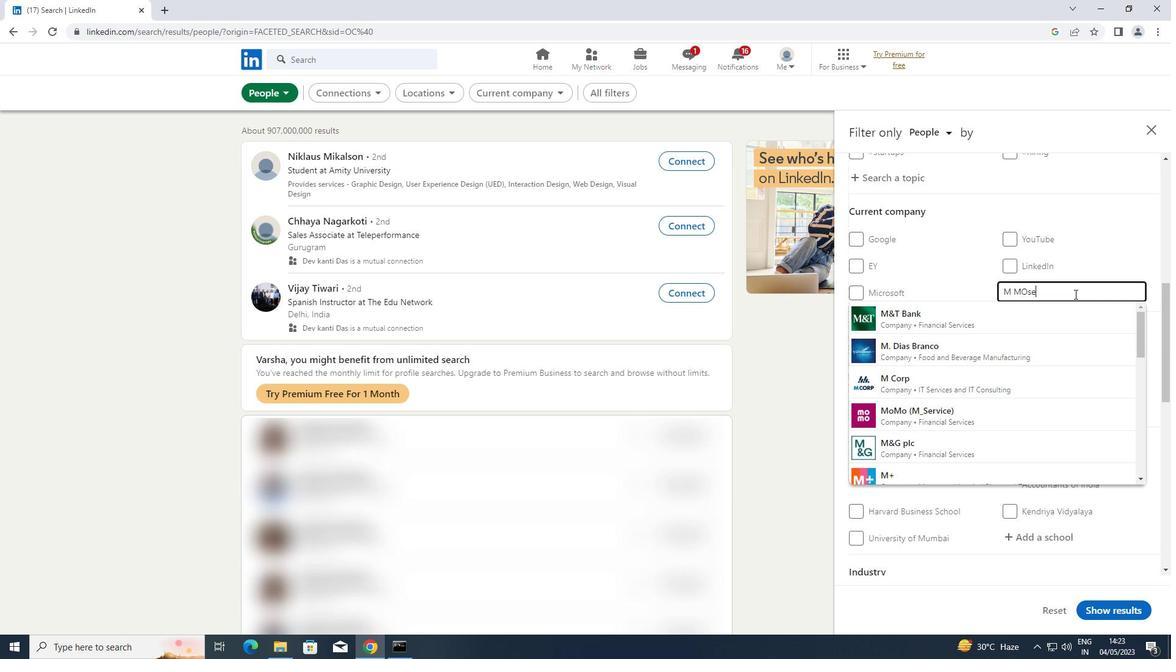
Action: Mouse moved to (956, 322)
Screenshot: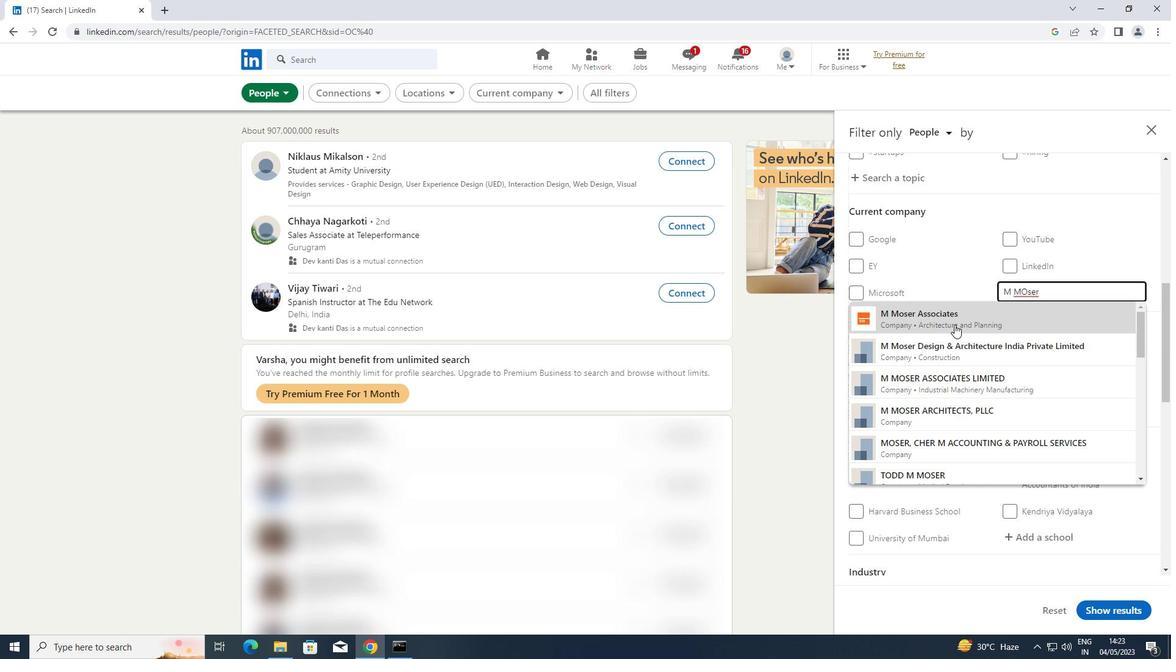 
Action: Mouse pressed left at (956, 322)
Screenshot: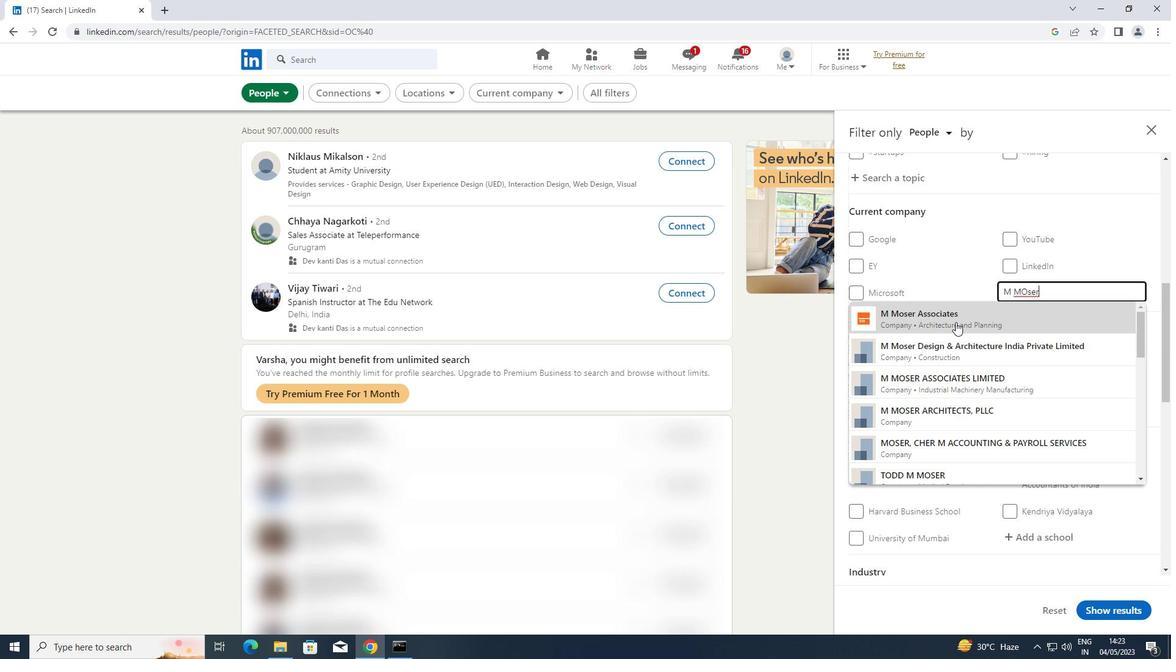 
Action: Mouse scrolled (956, 321) with delta (0, 0)
Screenshot: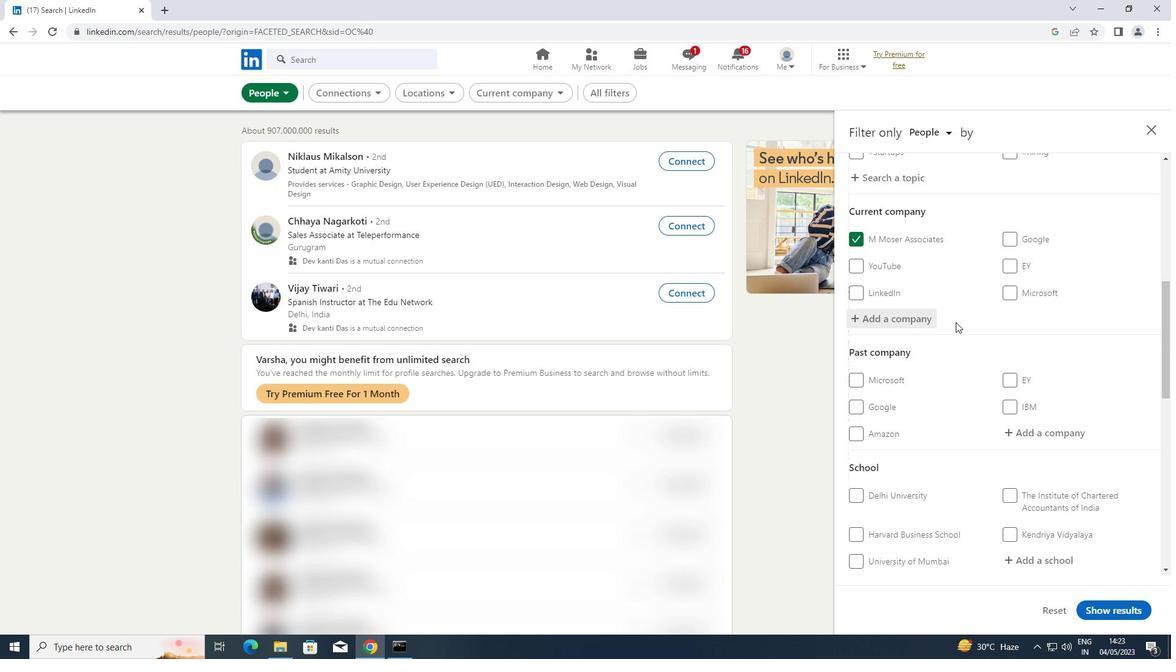 
Action: Mouse scrolled (956, 321) with delta (0, 0)
Screenshot: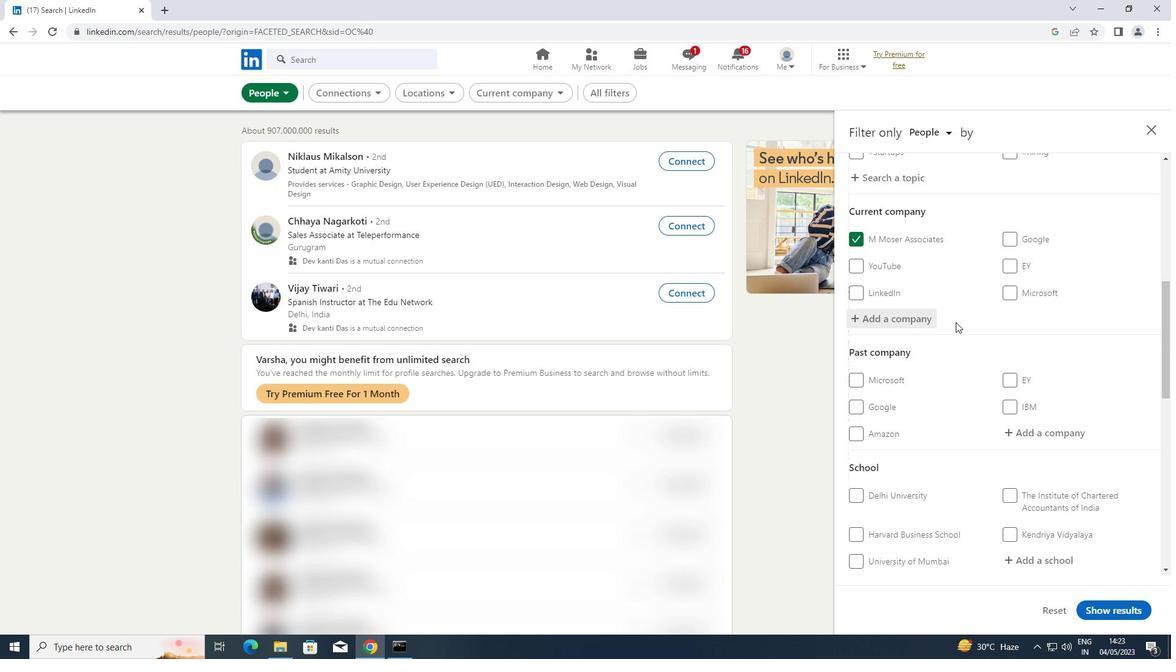 
Action: Mouse scrolled (956, 321) with delta (0, 0)
Screenshot: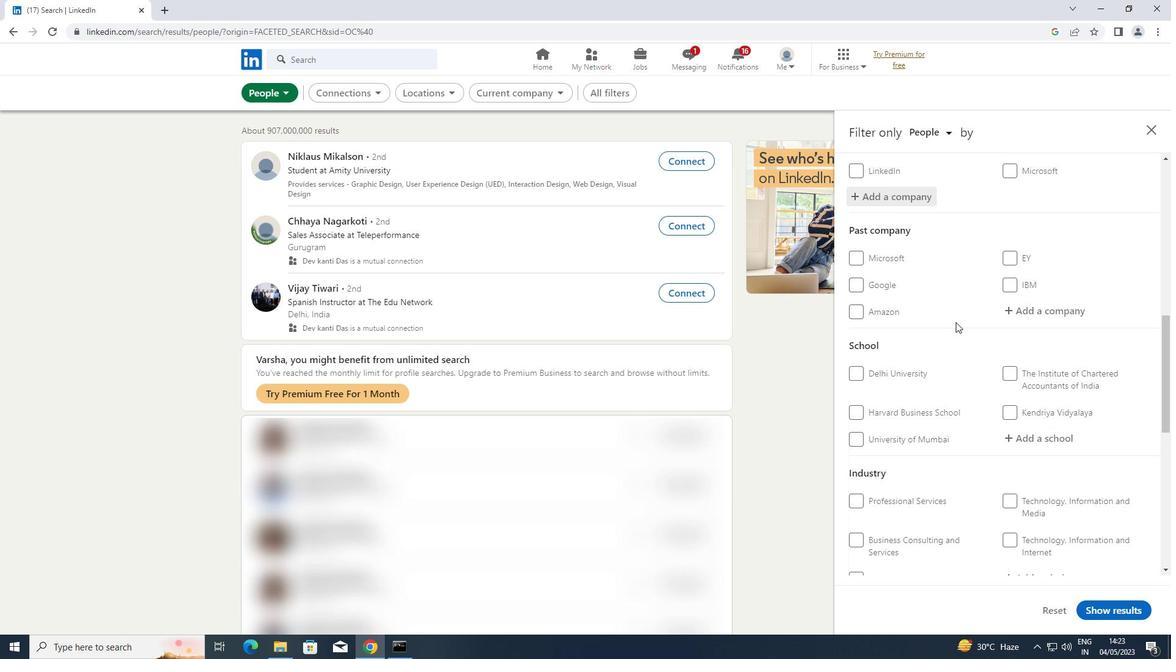 
Action: Mouse moved to (1046, 385)
Screenshot: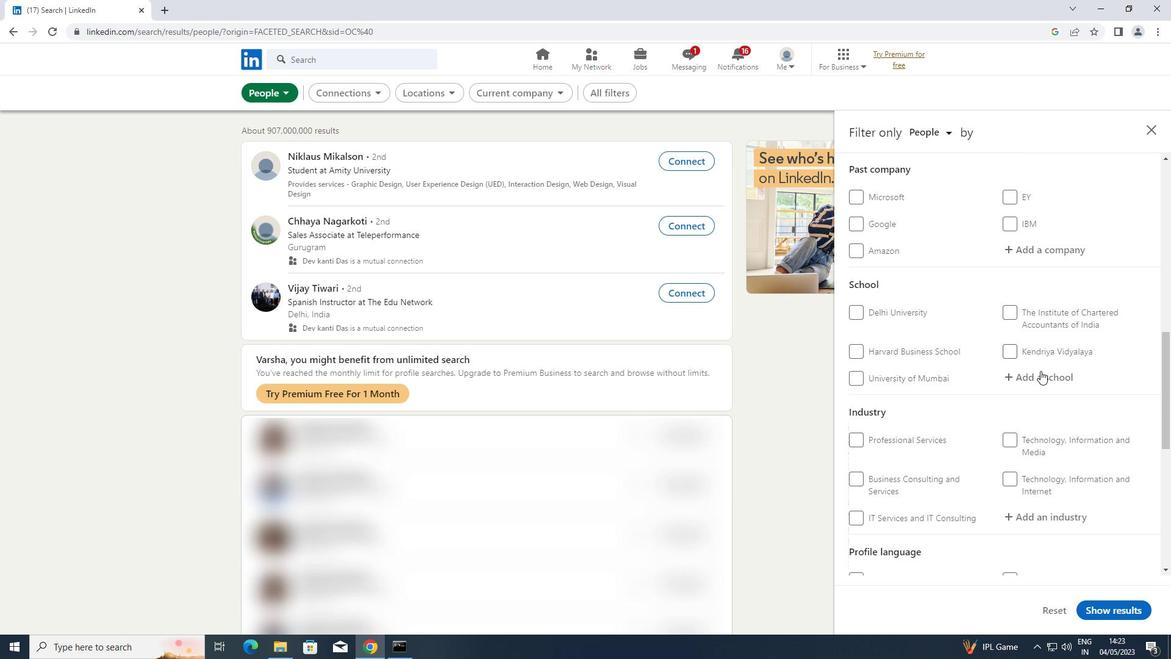 
Action: Mouse pressed left at (1046, 385)
Screenshot: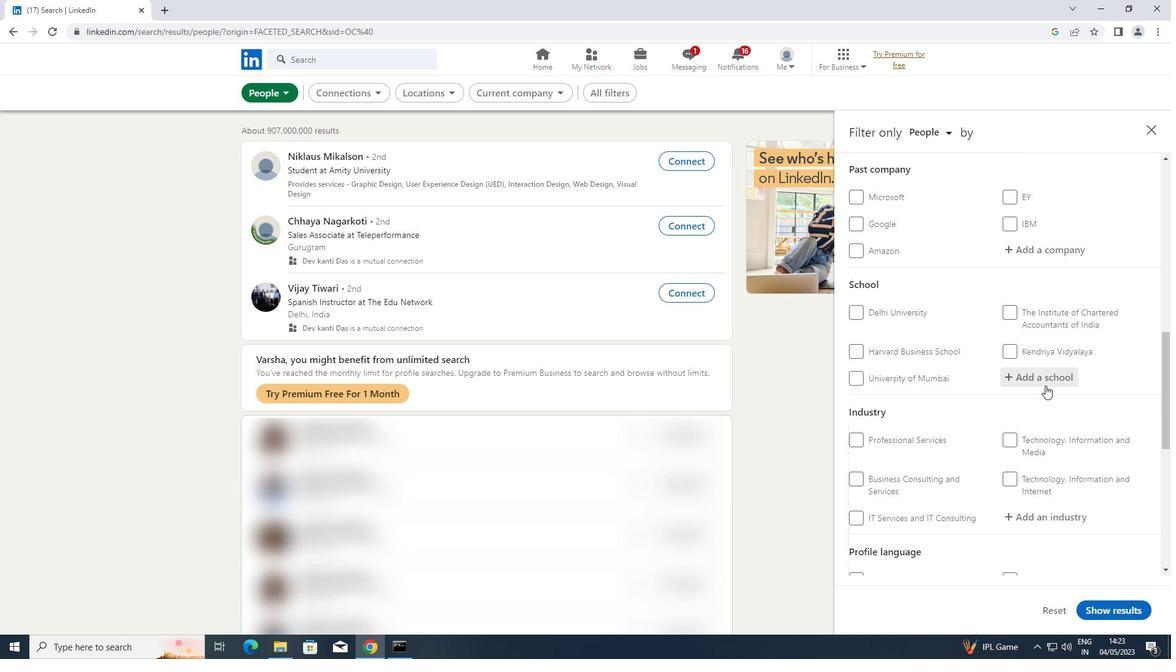 
Action: Key pressed <Key.shift>BARKATULLAH
Screenshot: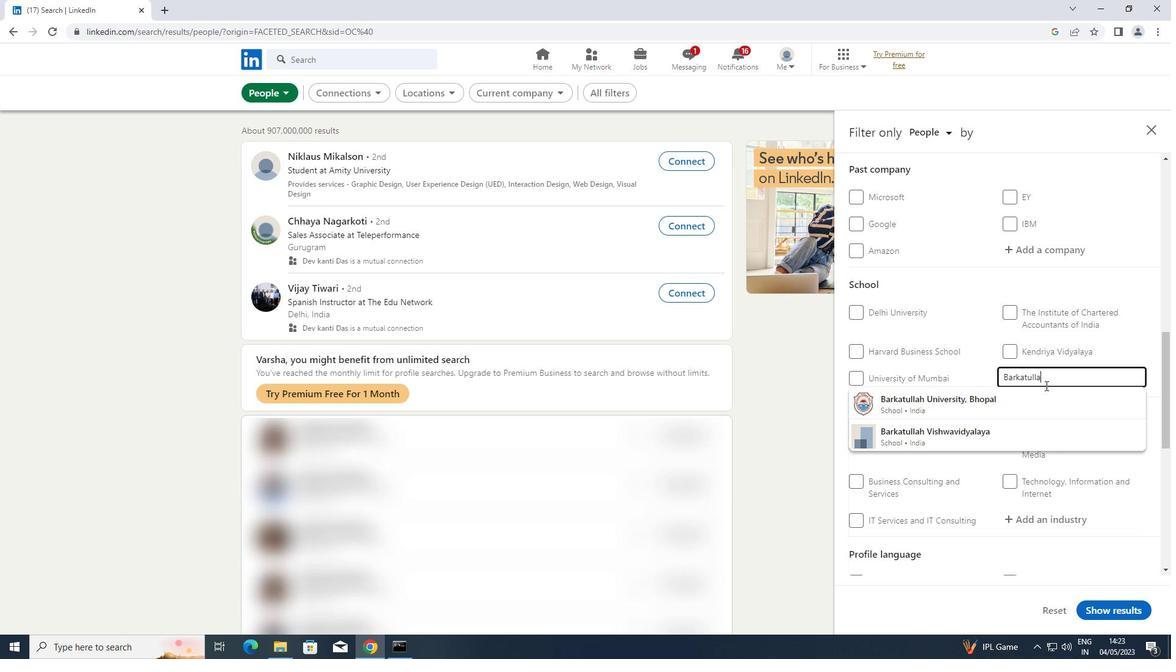 
Action: Mouse moved to (1024, 399)
Screenshot: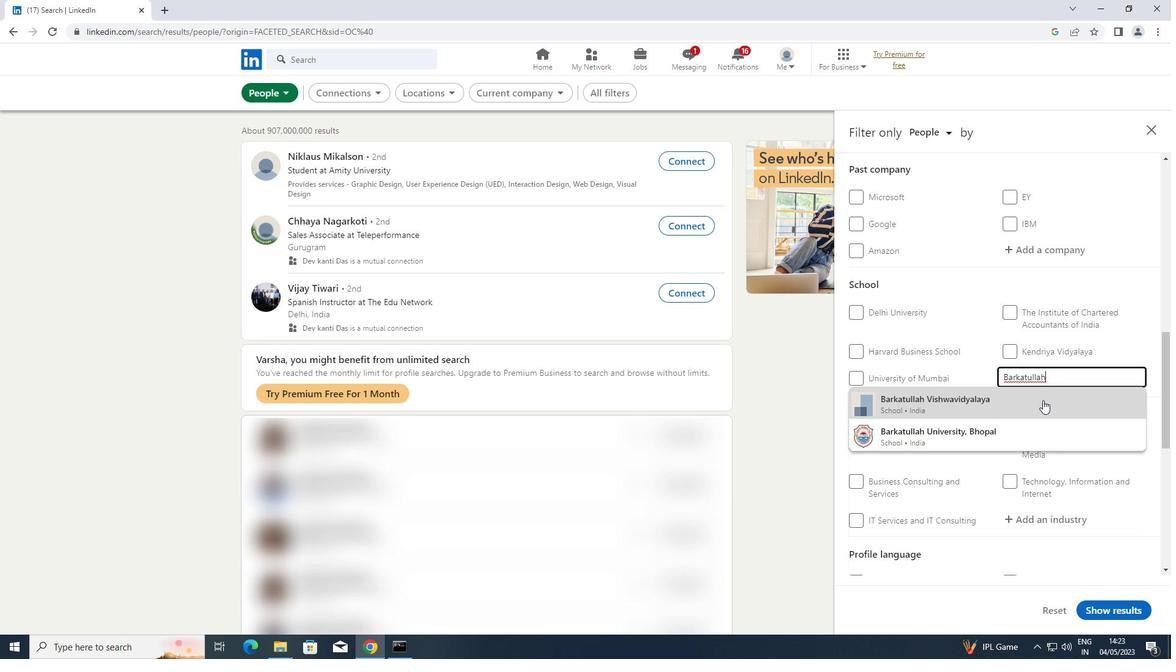 
Action: Mouse pressed left at (1024, 399)
Screenshot: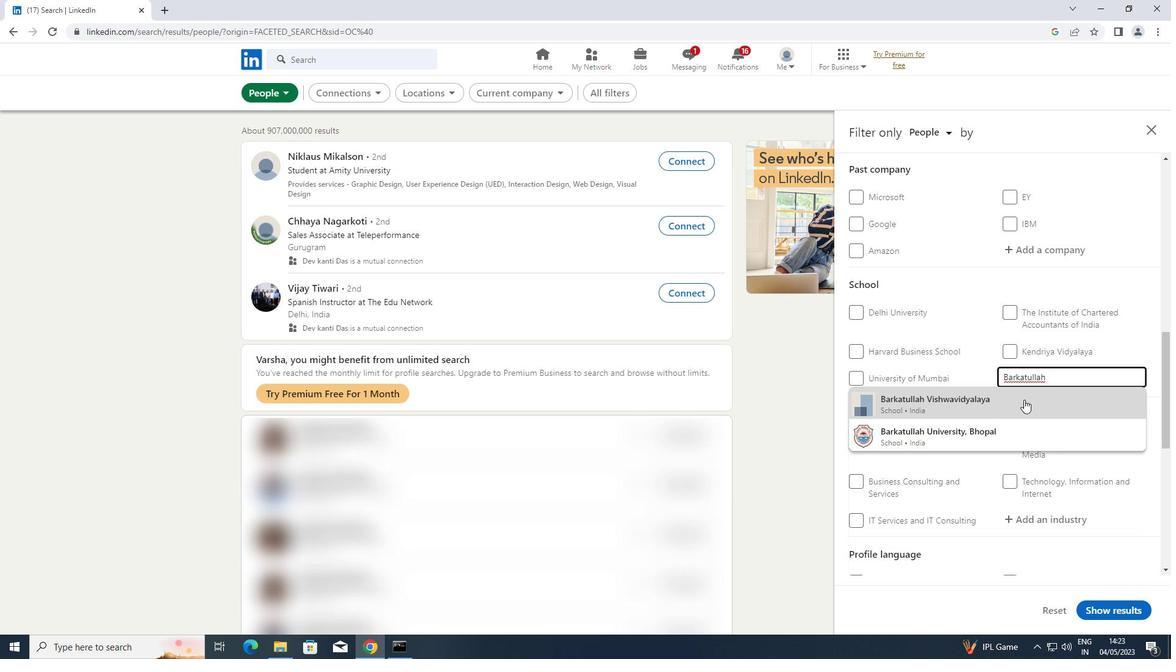 
Action: Mouse scrolled (1024, 399) with delta (0, 0)
Screenshot: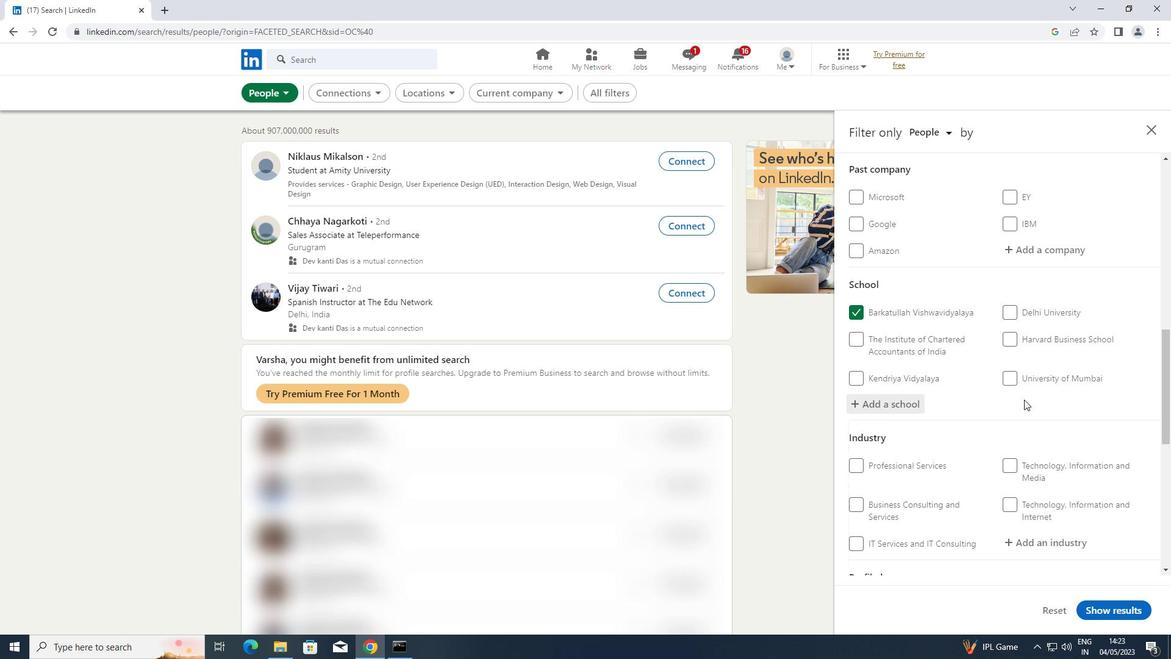 
Action: Mouse scrolled (1024, 399) with delta (0, 0)
Screenshot: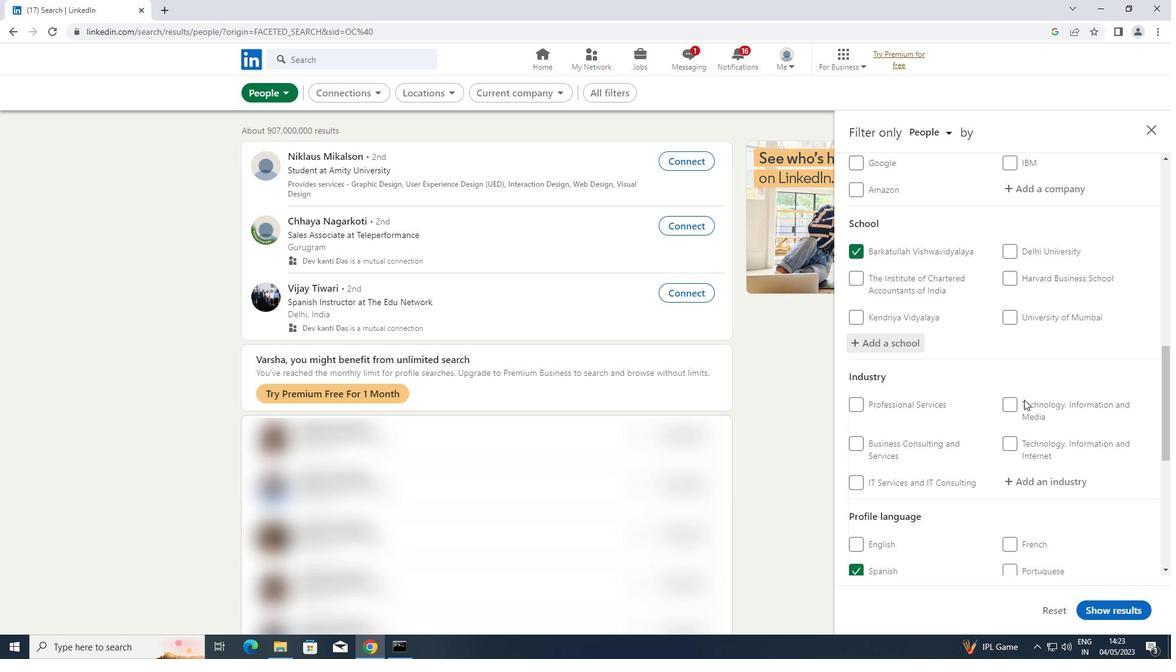 
Action: Mouse moved to (1025, 407)
Screenshot: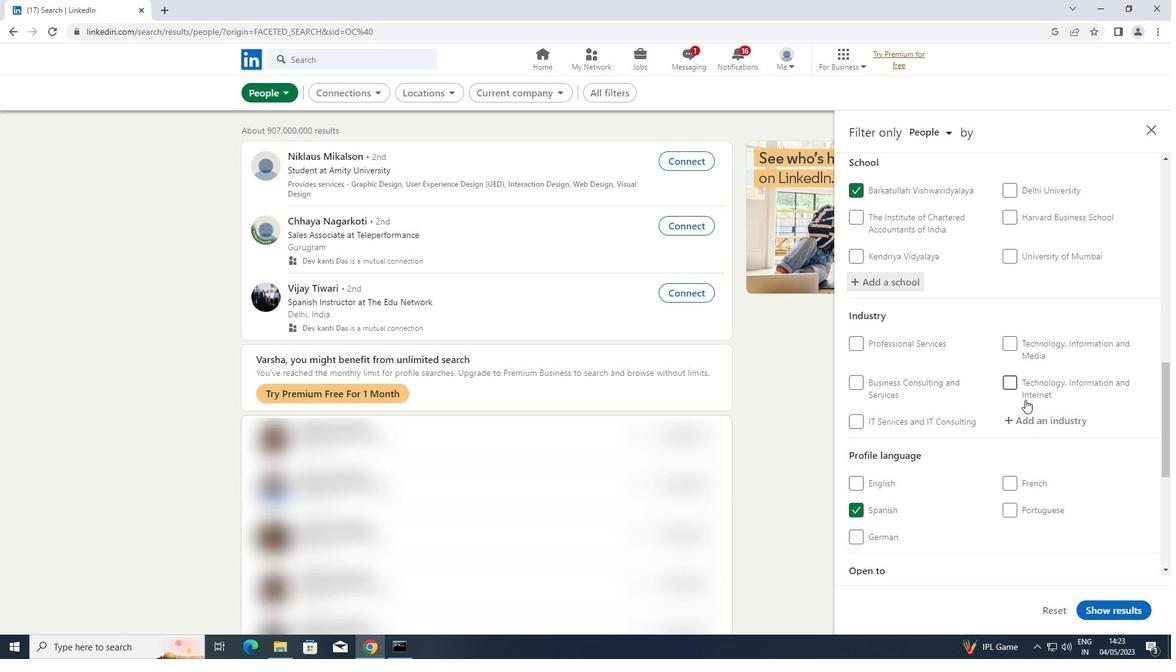 
Action: Mouse pressed left at (1025, 407)
Screenshot: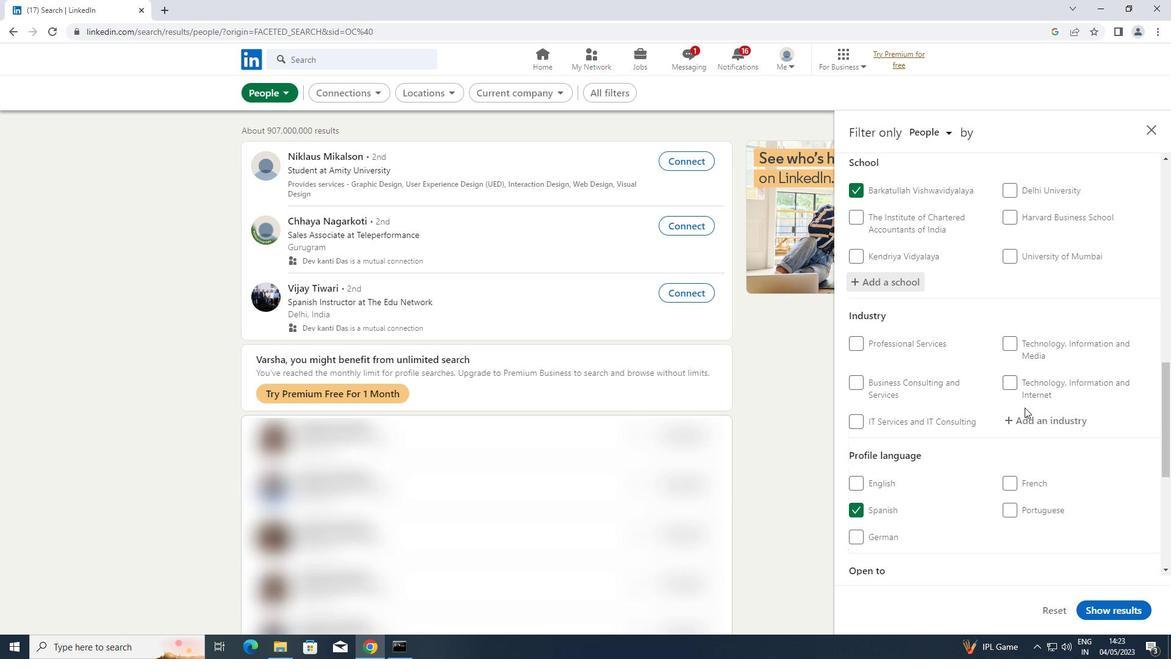 
Action: Mouse moved to (1024, 416)
Screenshot: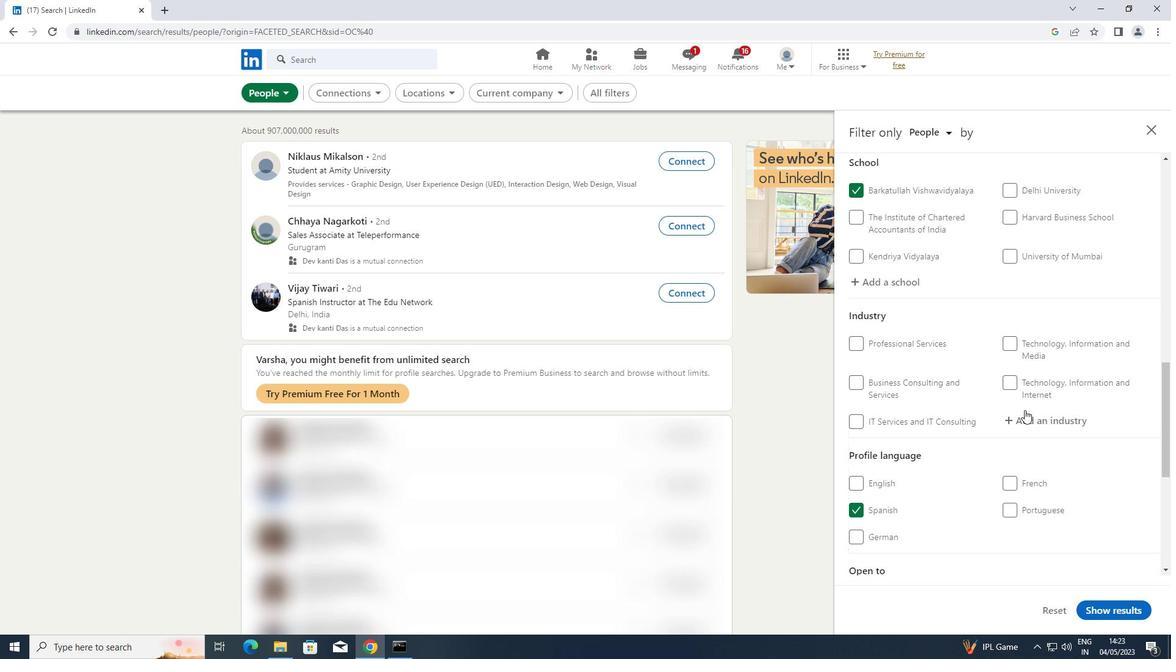 
Action: Mouse pressed left at (1024, 416)
Screenshot: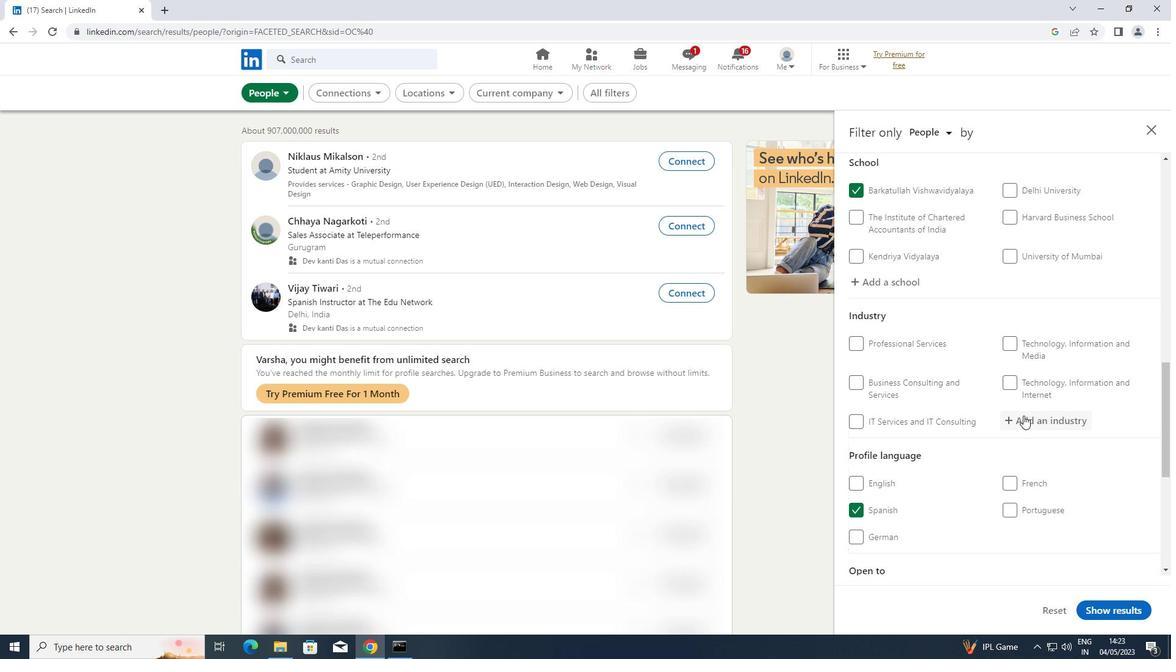 
Action: Key pressed <Key.shift>CHIROPR
Screenshot: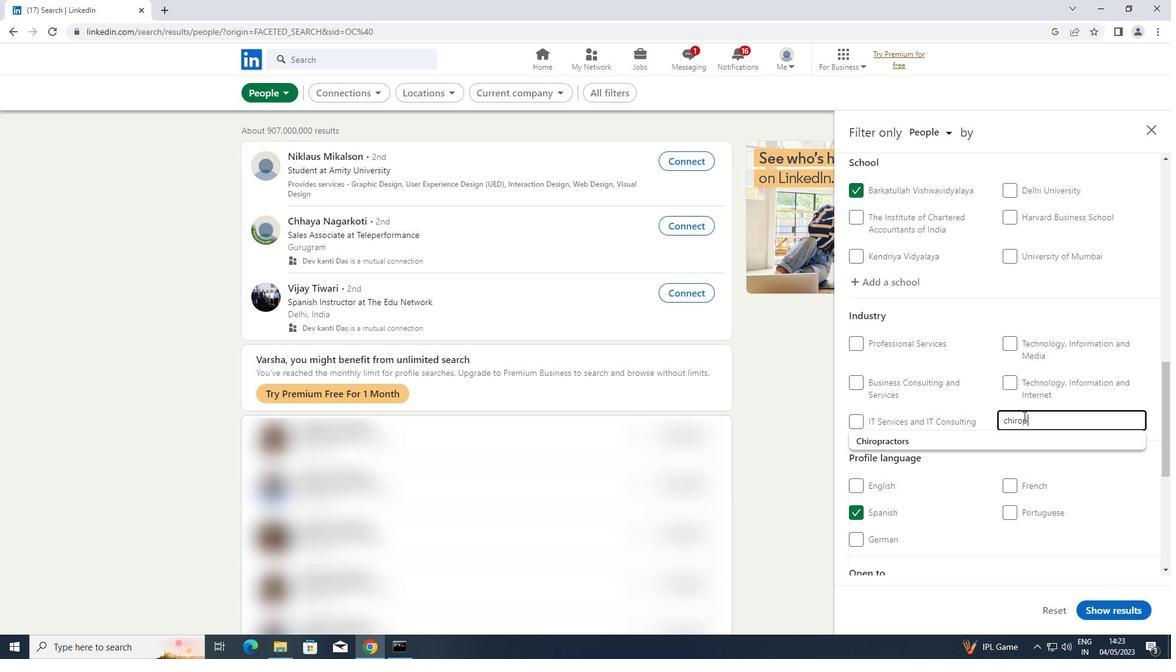 
Action: Mouse moved to (886, 438)
Screenshot: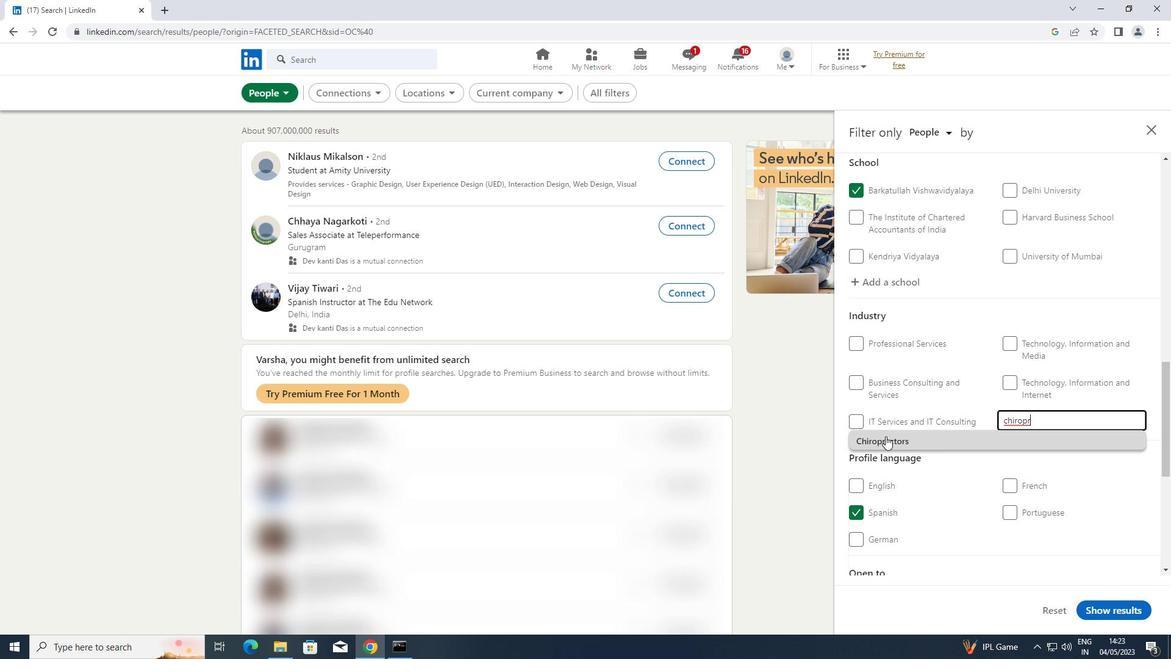 
Action: Mouse pressed left at (886, 438)
Screenshot: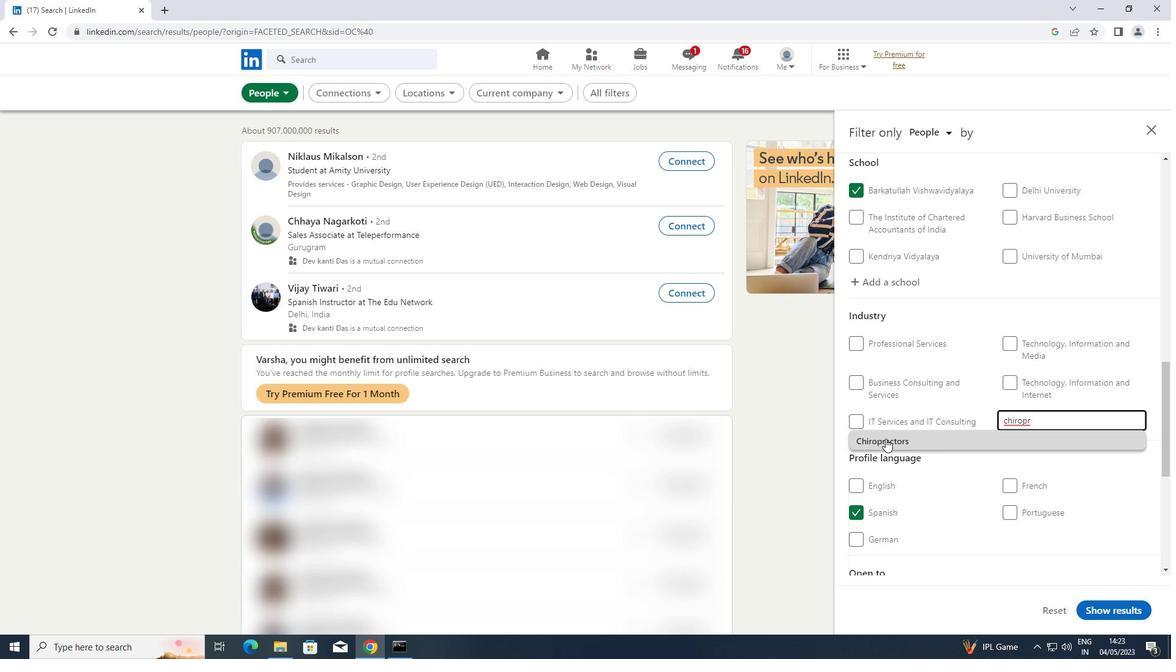 
Action: Mouse scrolled (886, 438) with delta (0, 0)
Screenshot: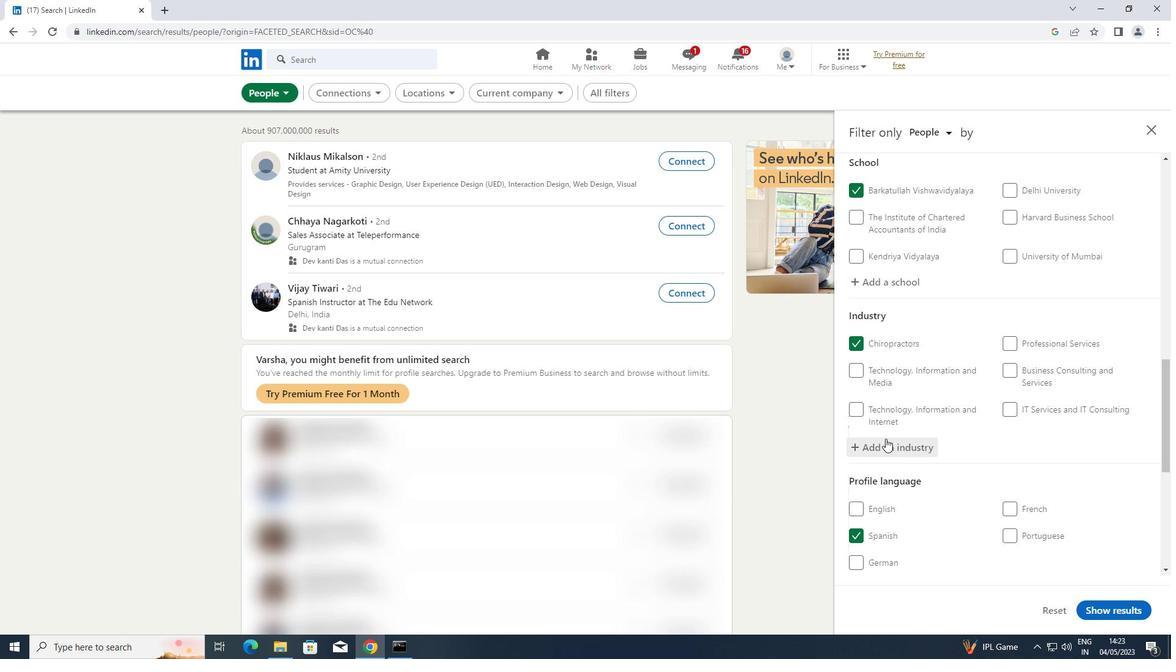 
Action: Mouse scrolled (886, 438) with delta (0, 0)
Screenshot: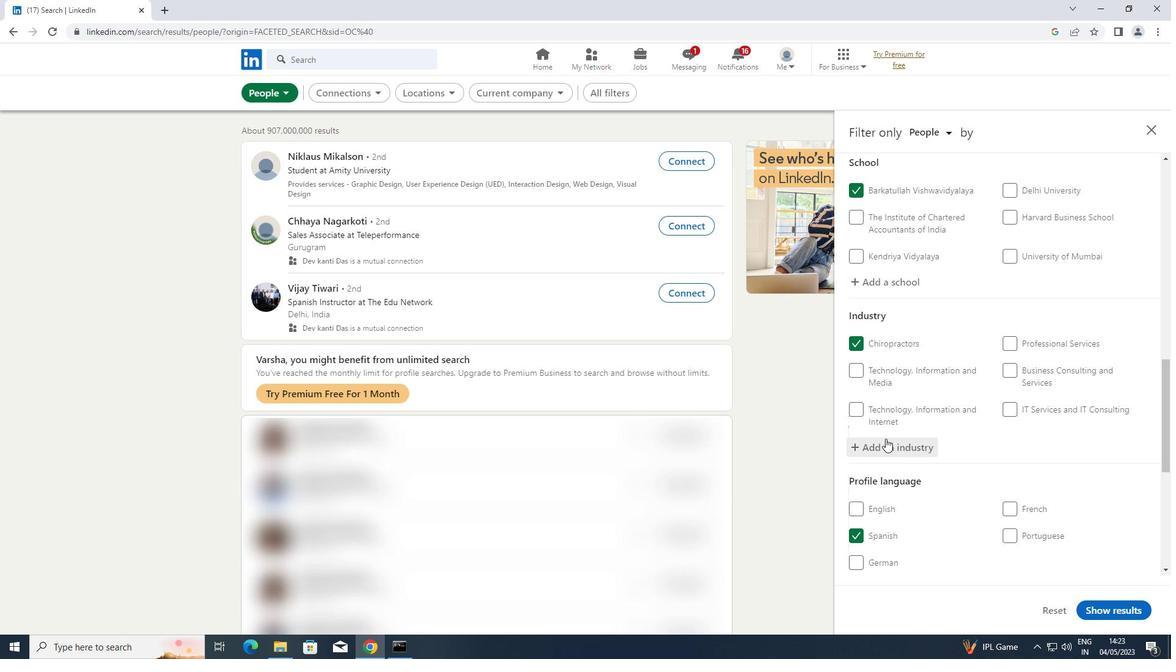 
Action: Mouse scrolled (886, 438) with delta (0, 0)
Screenshot: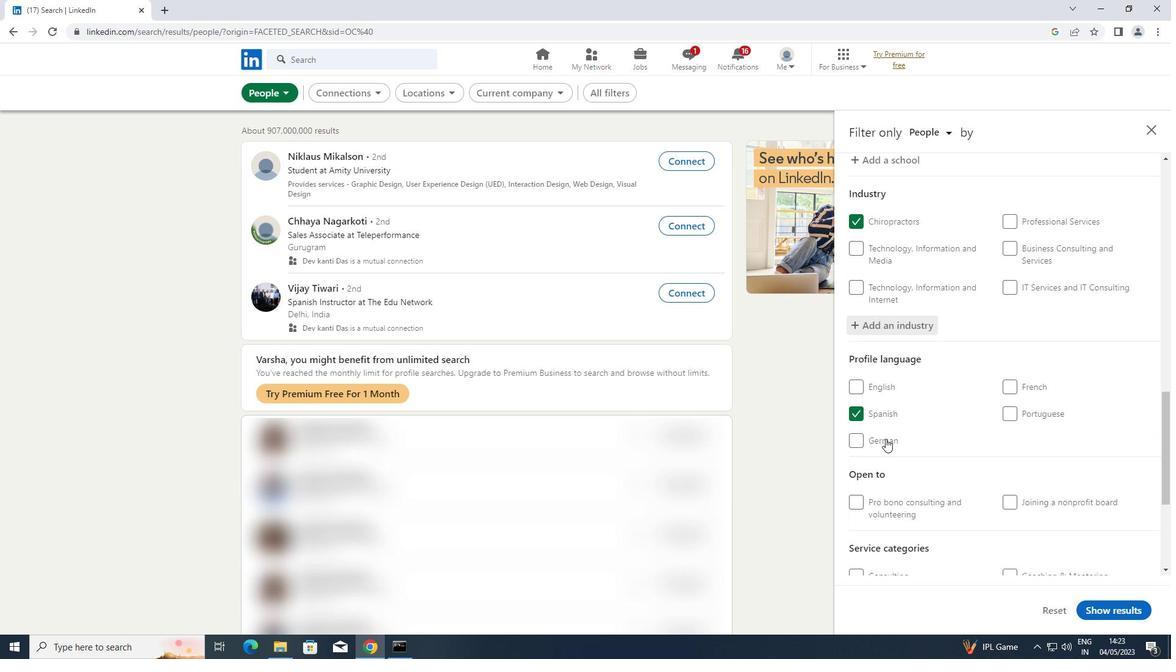 
Action: Mouse scrolled (886, 438) with delta (0, 0)
Screenshot: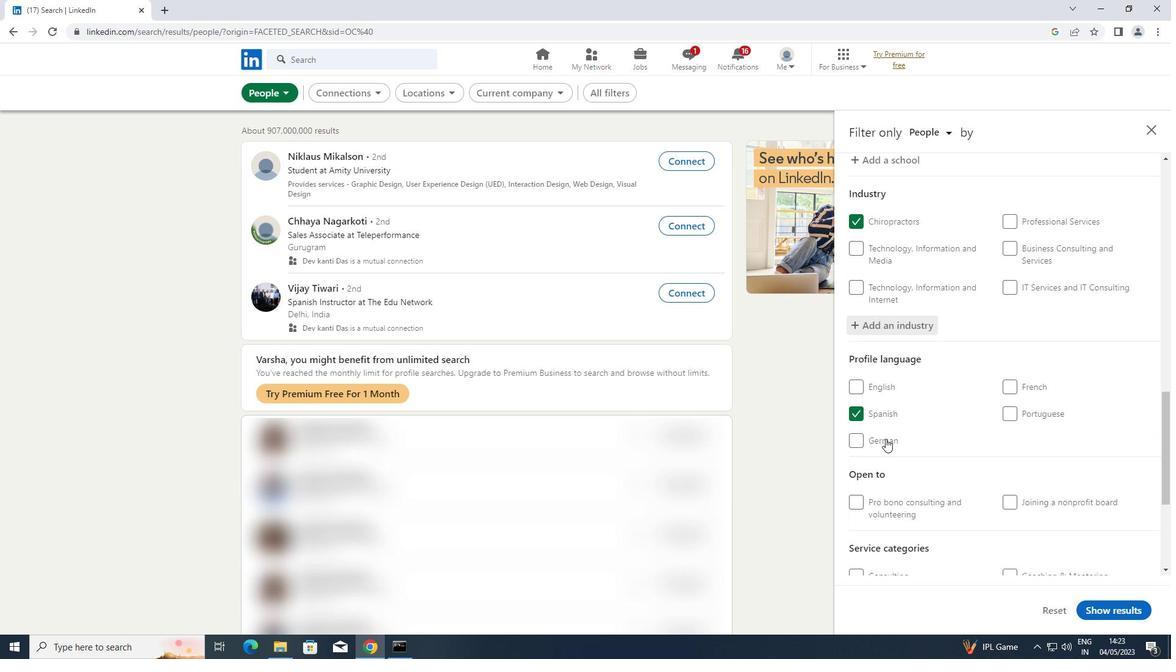 
Action: Mouse moved to (939, 448)
Screenshot: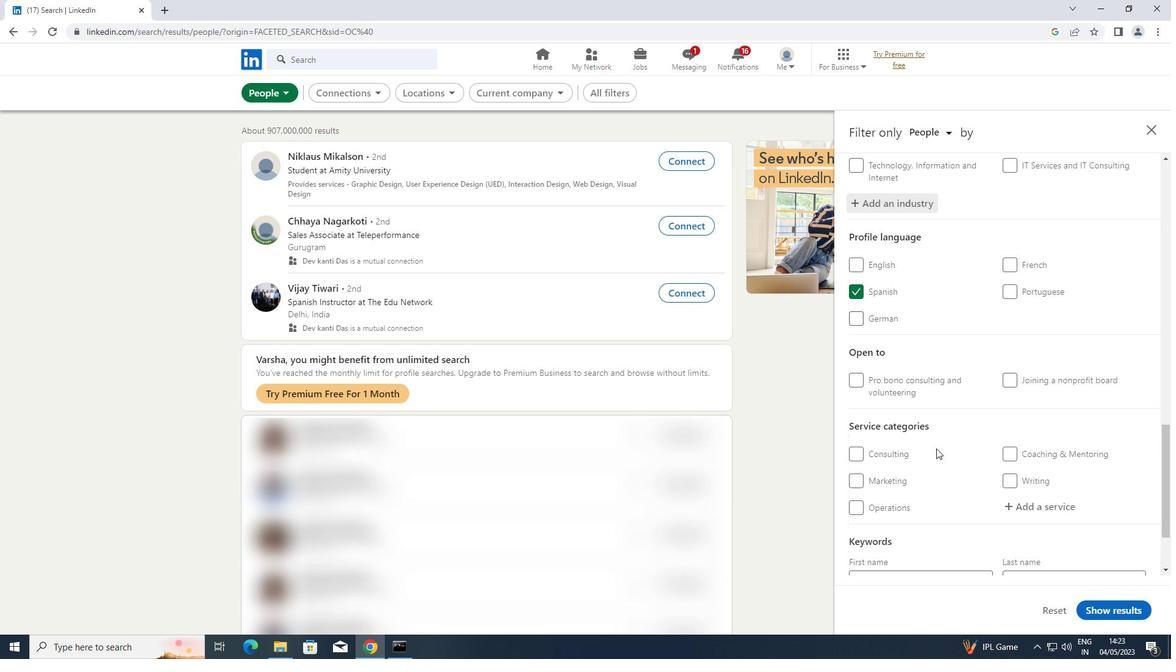 
Action: Mouse scrolled (939, 447) with delta (0, 0)
Screenshot: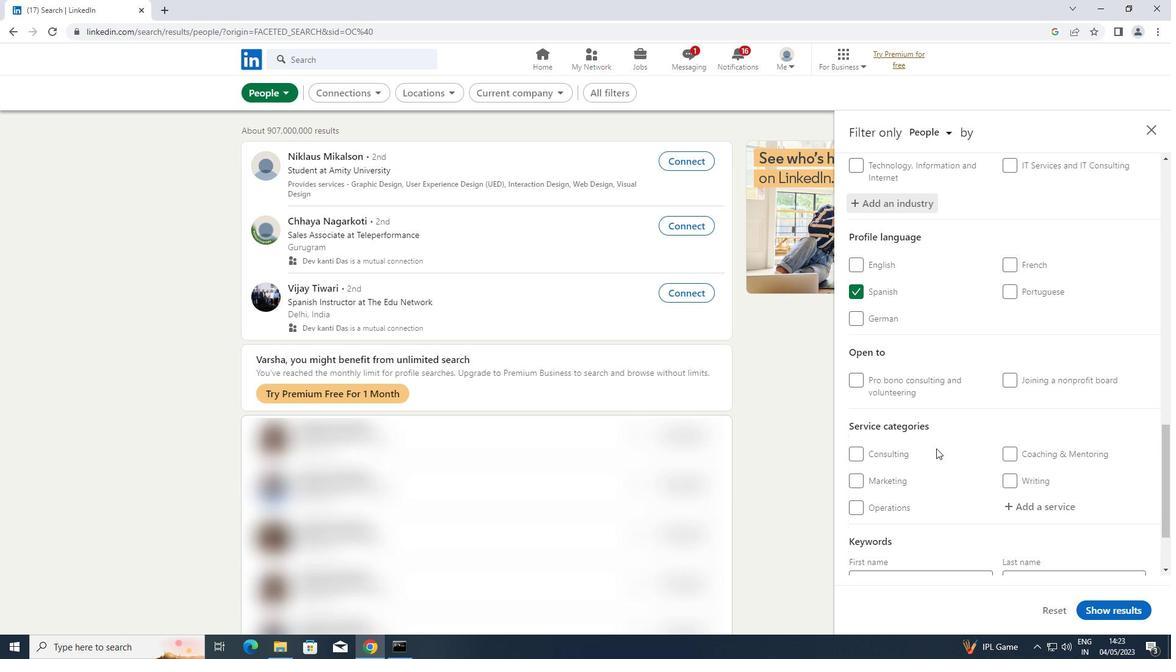 
Action: Mouse scrolled (939, 447) with delta (0, 0)
Screenshot: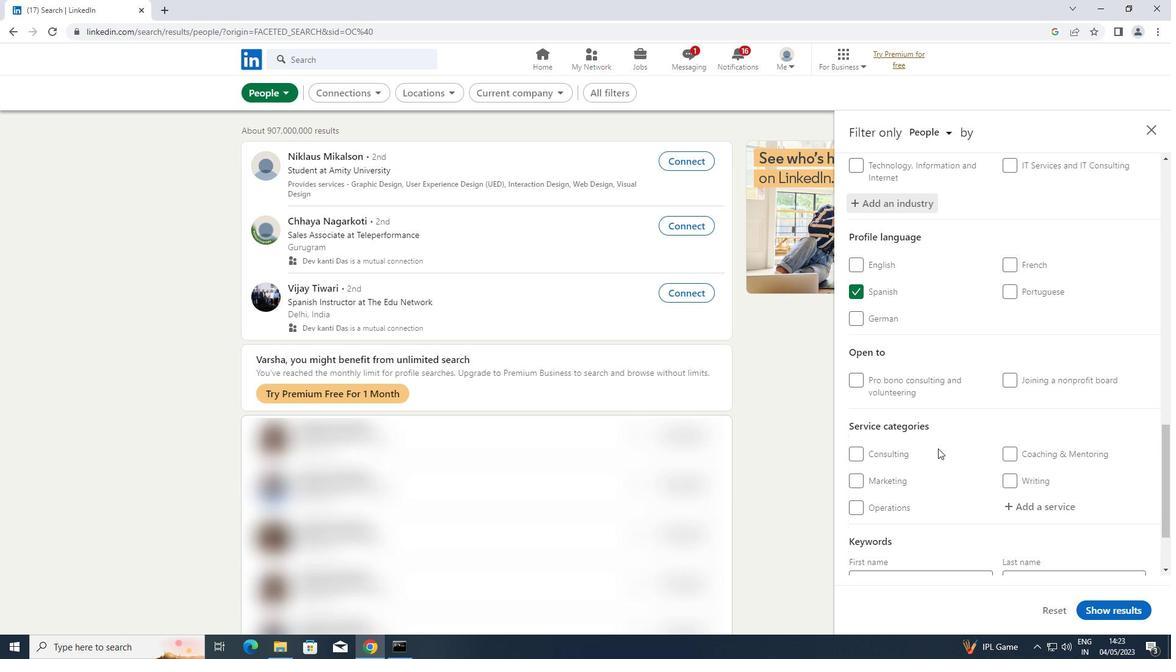 
Action: Mouse moved to (1059, 404)
Screenshot: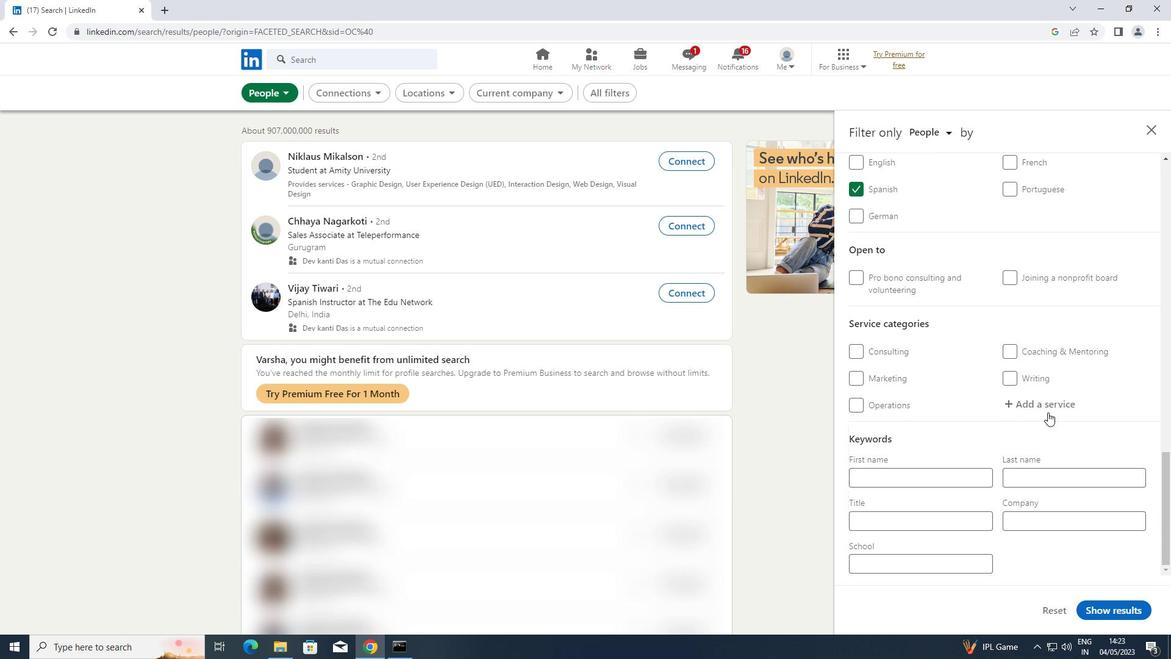 
Action: Mouse pressed left at (1059, 404)
Screenshot: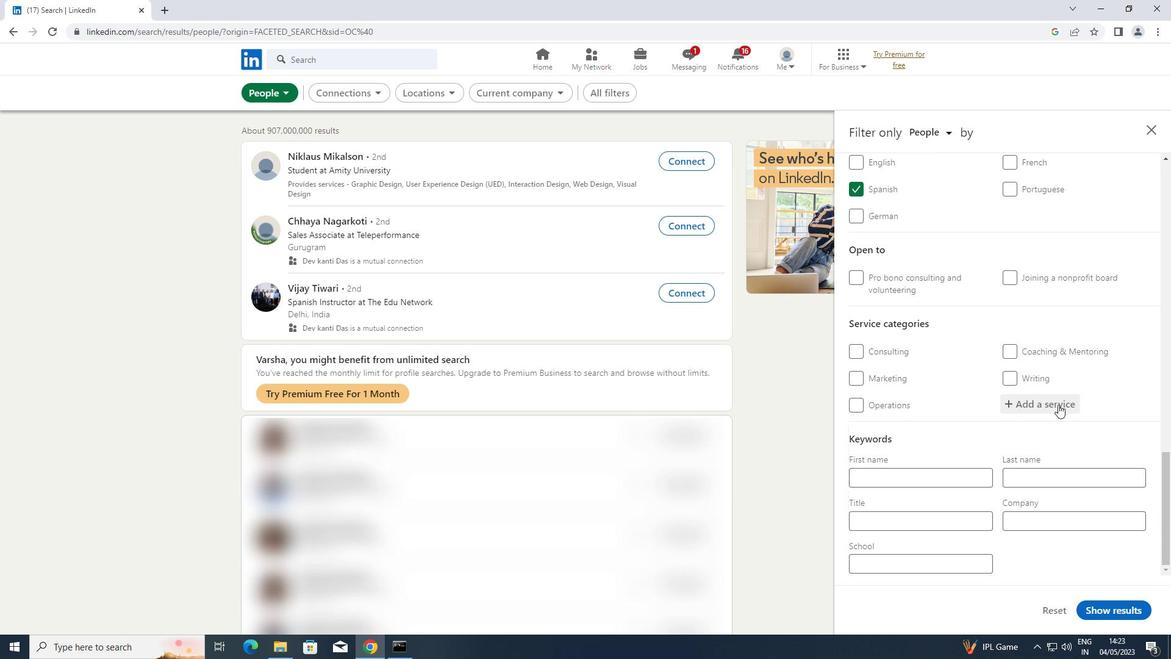 
Action: Key pressed <Key.shift>COMPUTER
Screenshot: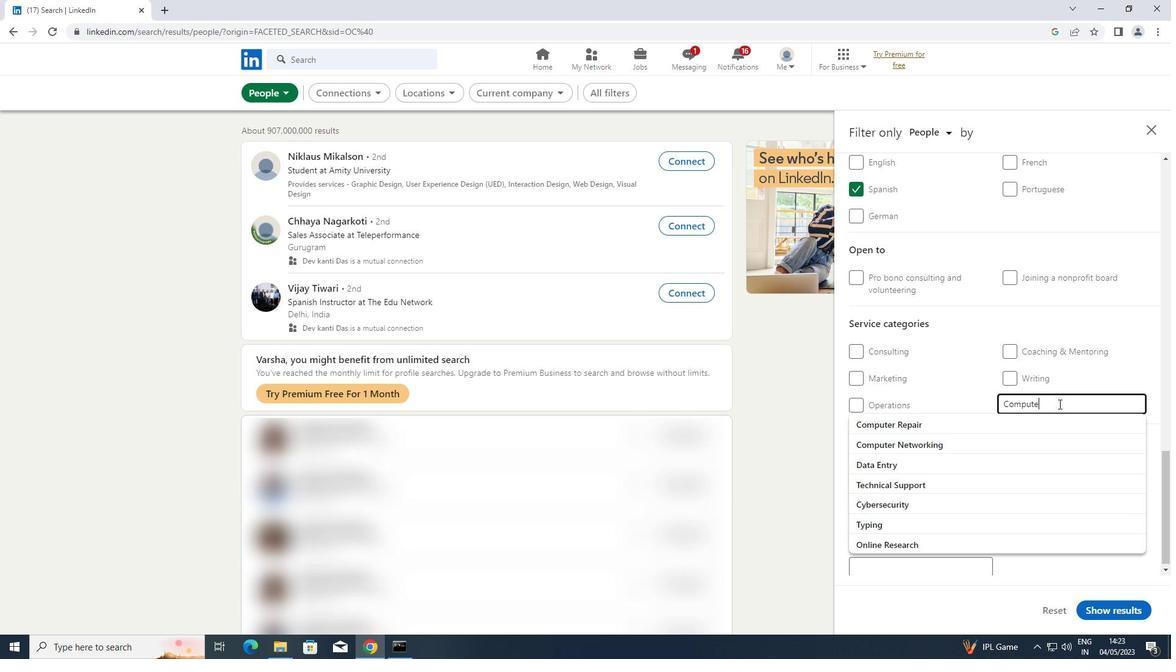 
Action: Mouse moved to (944, 442)
Screenshot: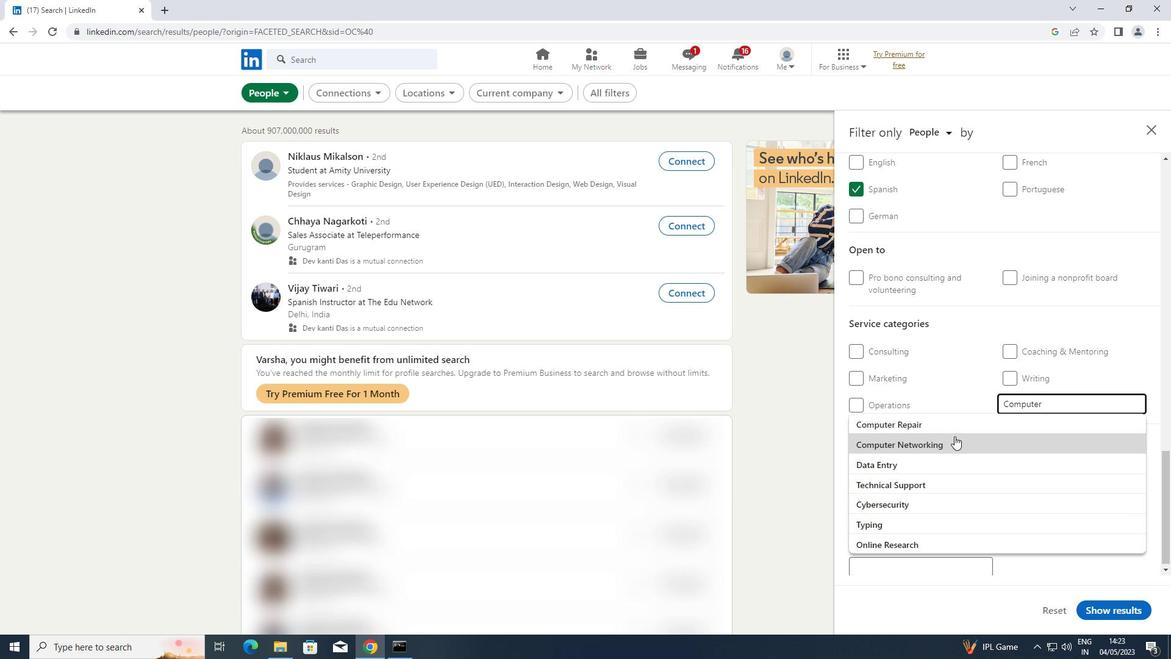 
Action: Mouse pressed left at (944, 442)
Screenshot: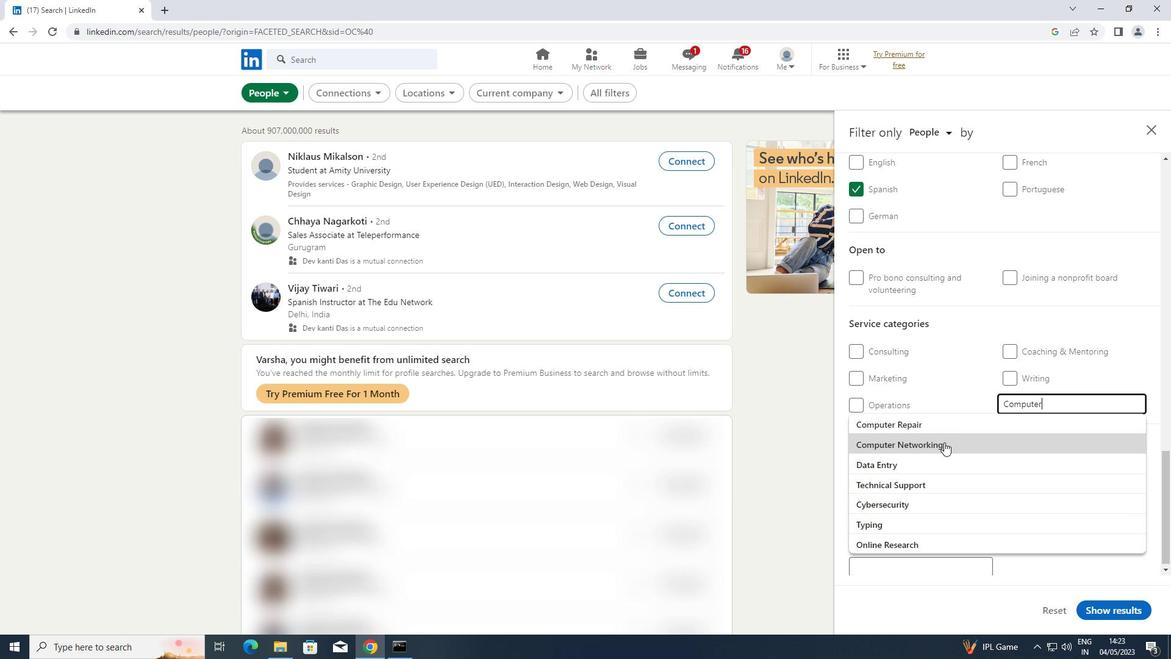
Action: Mouse scrolled (944, 441) with delta (0, 0)
Screenshot: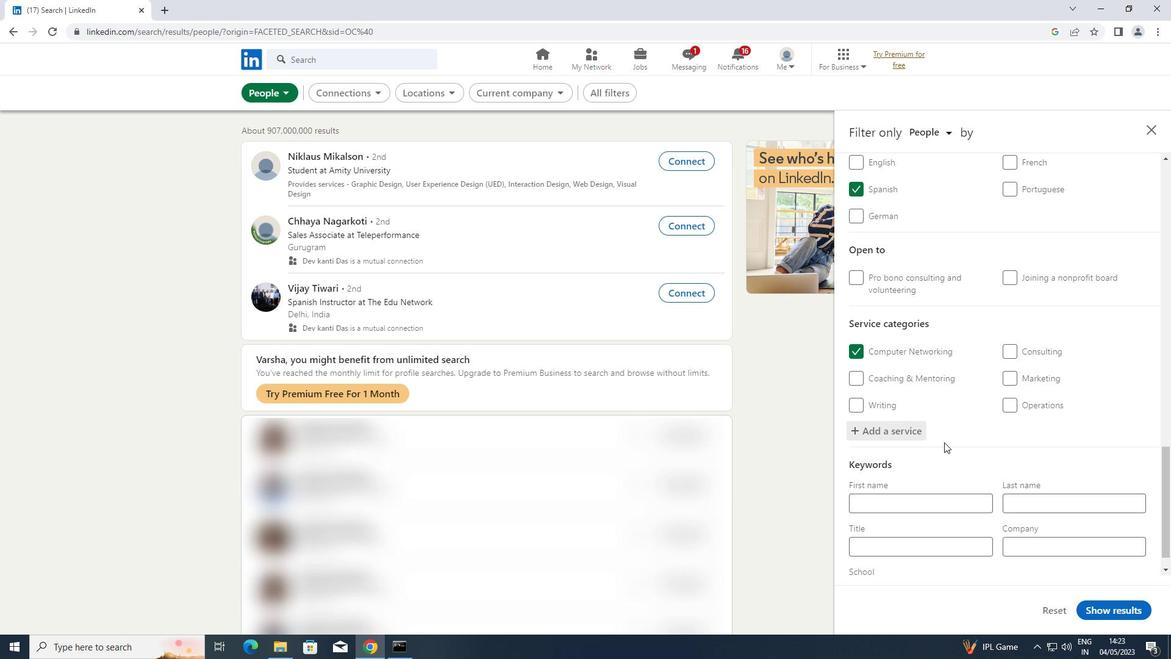 
Action: Mouse scrolled (944, 441) with delta (0, 0)
Screenshot: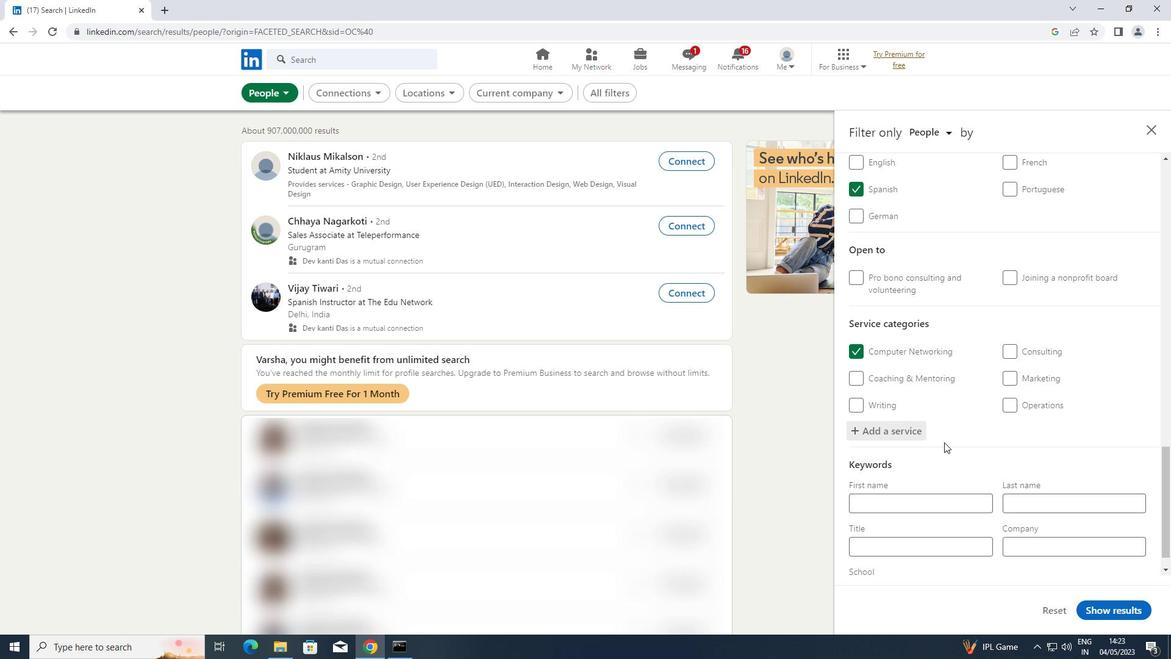 
Action: Mouse scrolled (944, 441) with delta (0, 0)
Screenshot: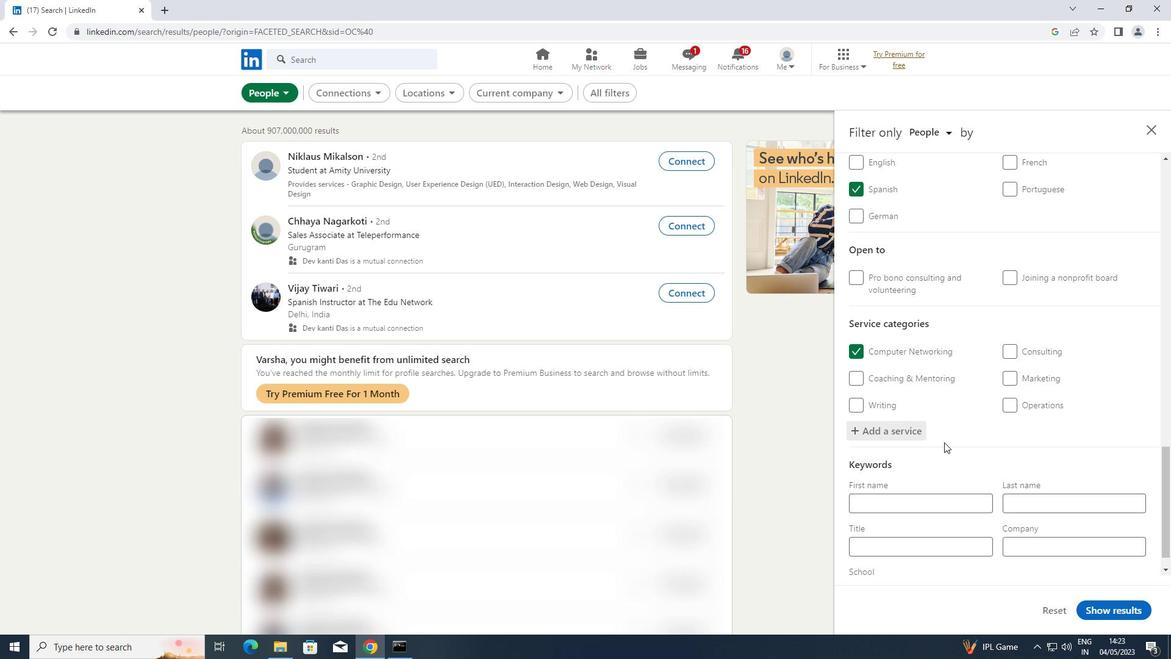 
Action: Mouse scrolled (944, 441) with delta (0, 0)
Screenshot: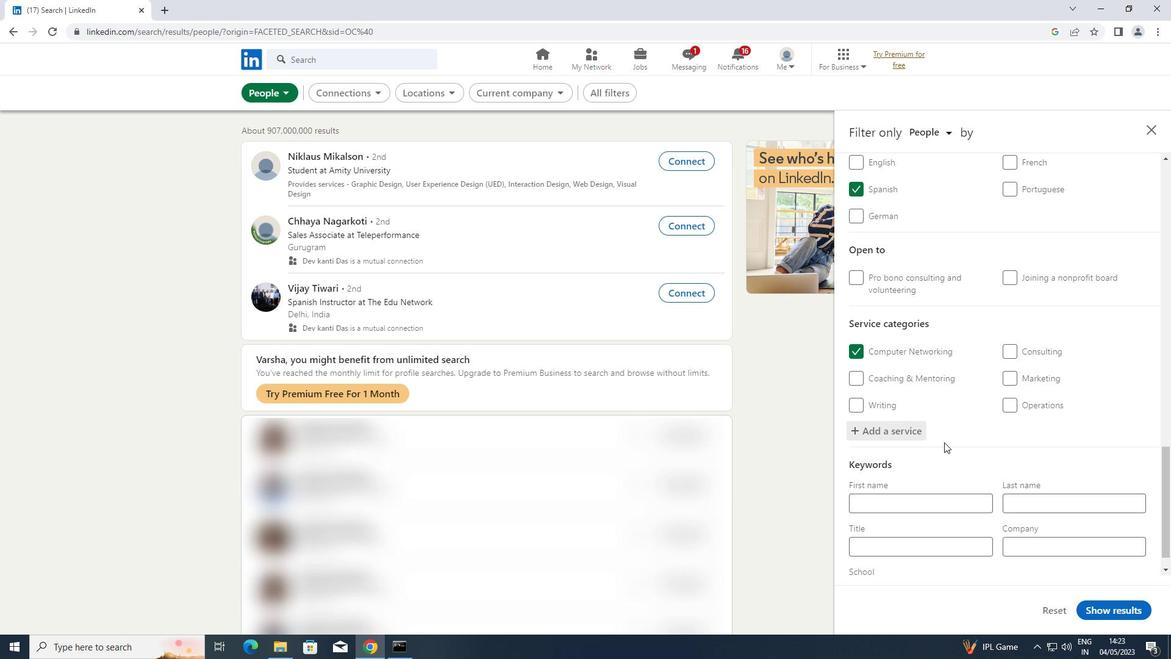 
Action: Mouse scrolled (944, 441) with delta (0, 0)
Screenshot: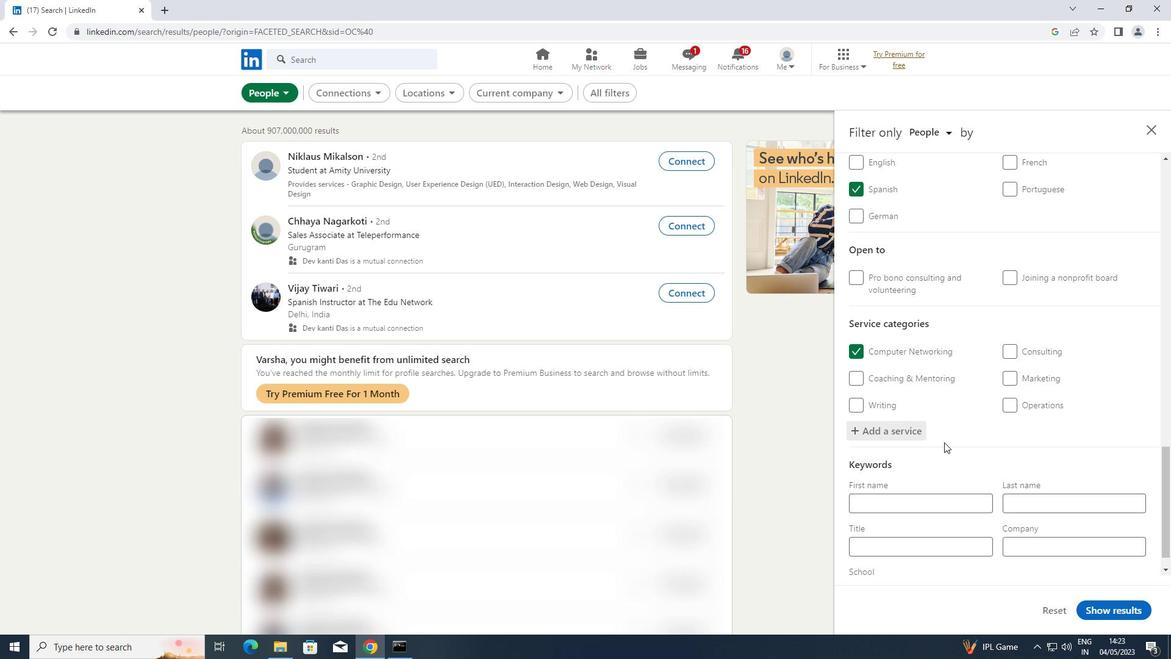 
Action: Mouse moved to (870, 522)
Screenshot: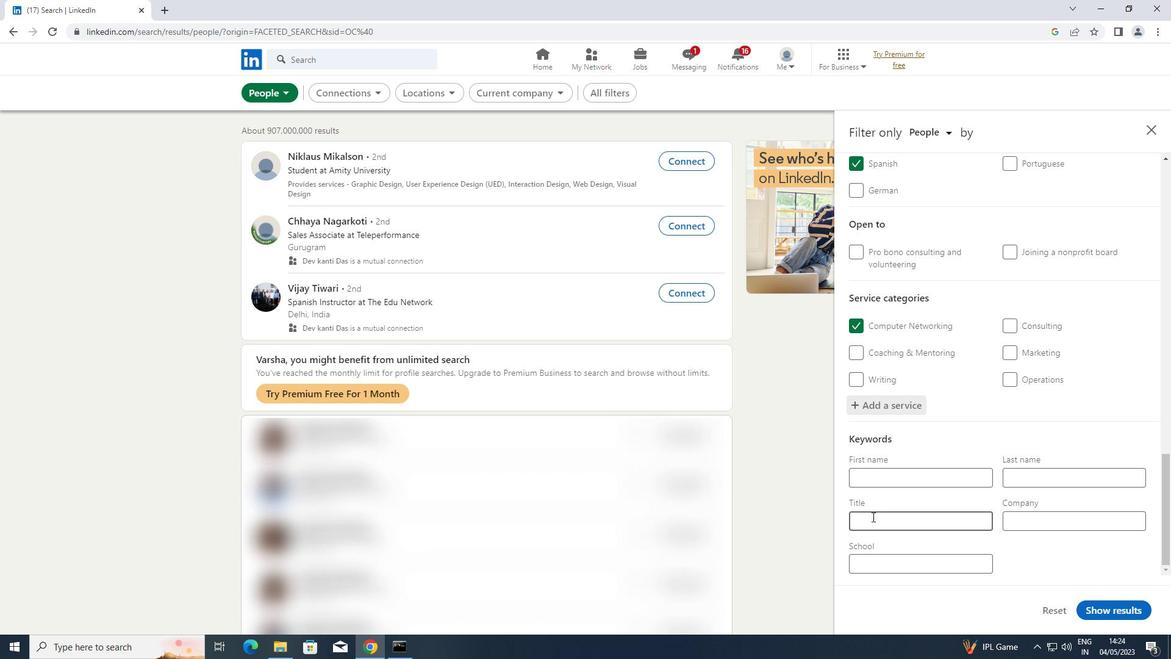 
Action: Mouse pressed left at (870, 522)
Screenshot: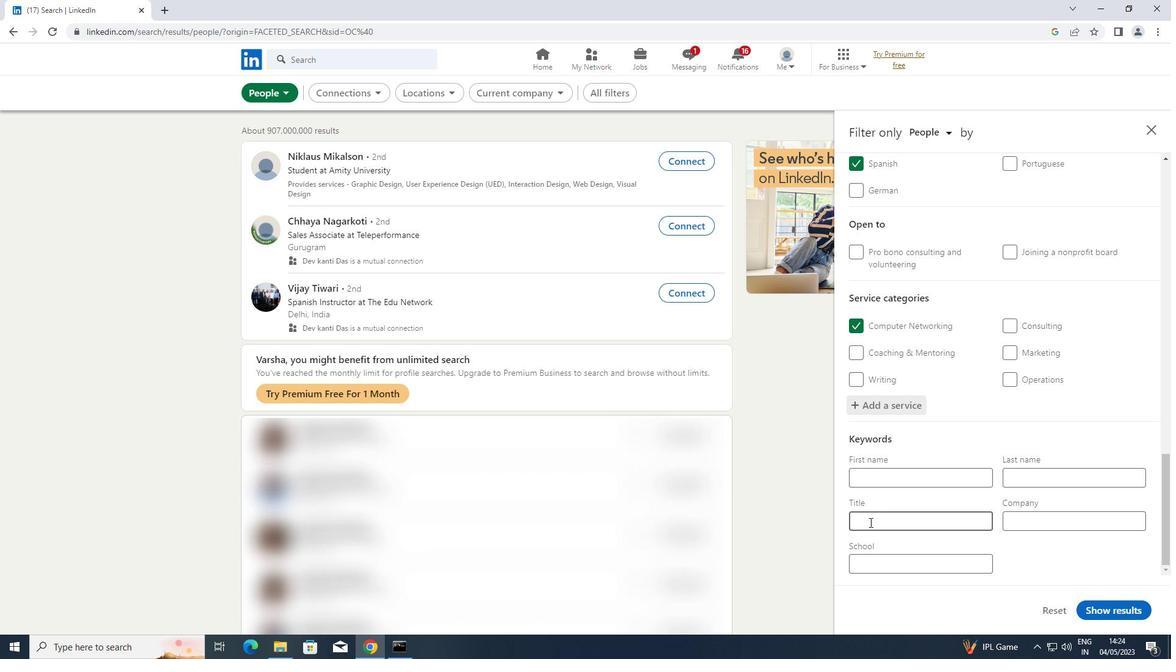 
Action: Key pressed <Key.shift>CAMERA<Key.space><Key.shift>OPERATOR
Screenshot: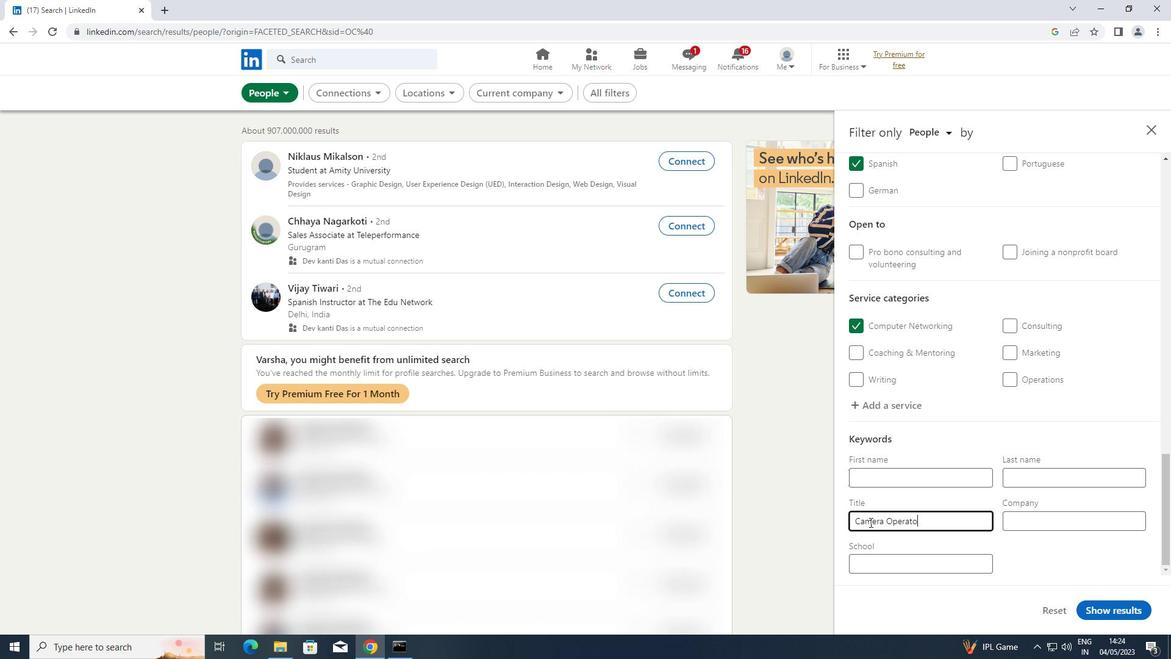 
Action: Mouse moved to (1127, 607)
Screenshot: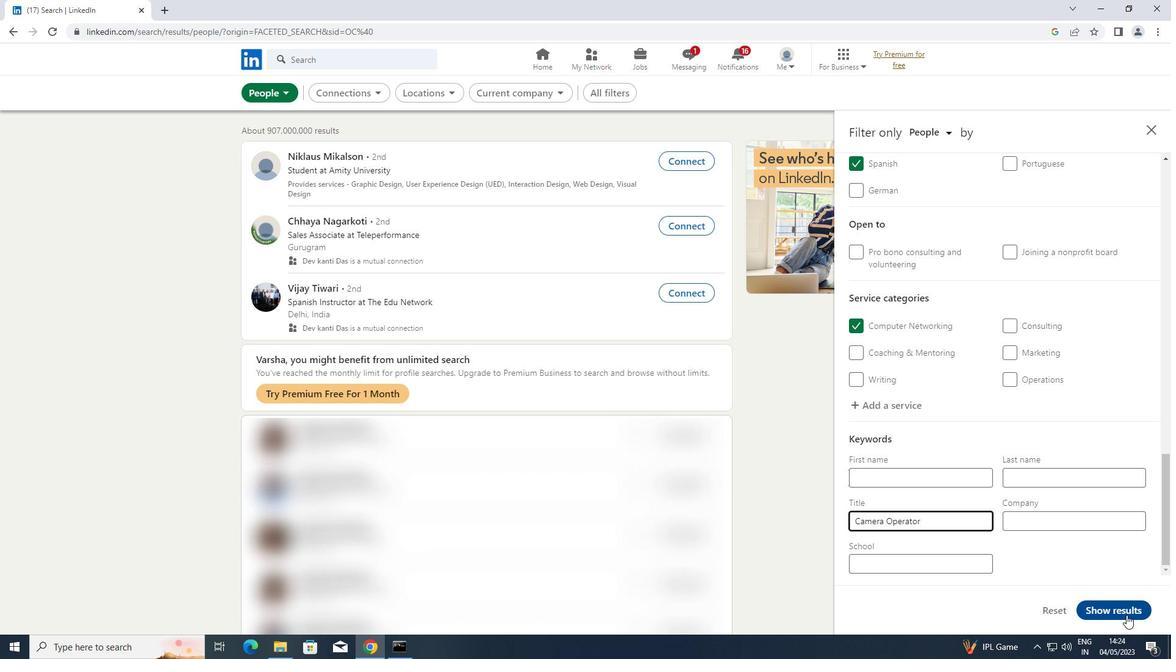 
Action: Mouse pressed left at (1127, 607)
Screenshot: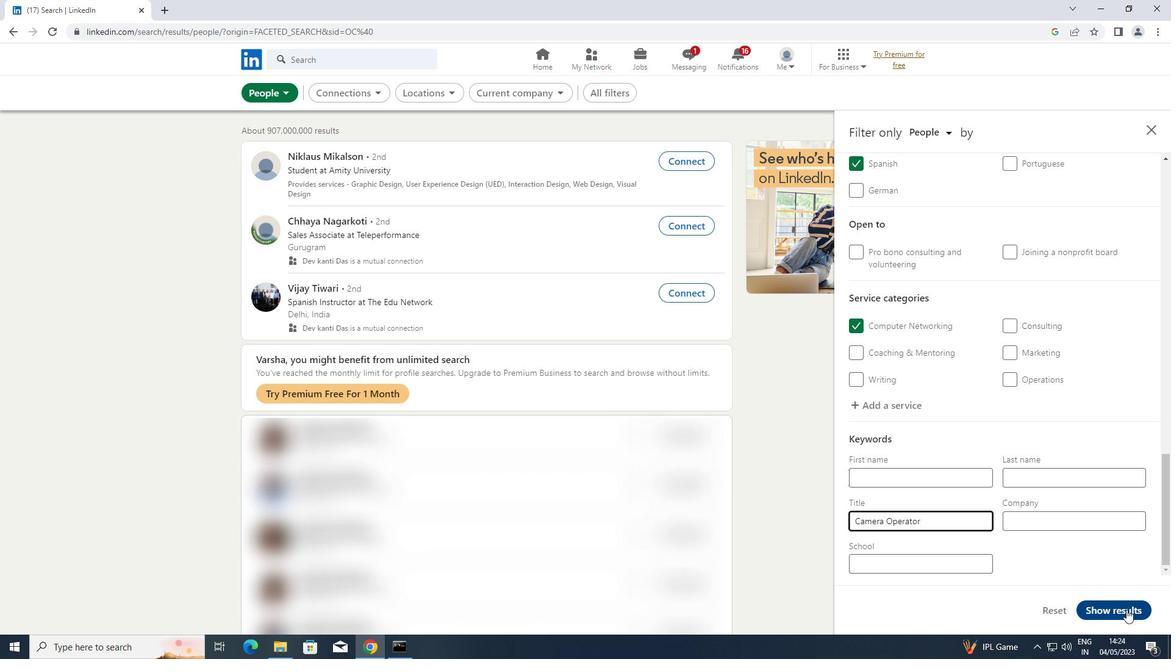 
